 Task: Create and manage labels for issues and pull requests.
Action: Mouse moved to (1344, 83)
Screenshot: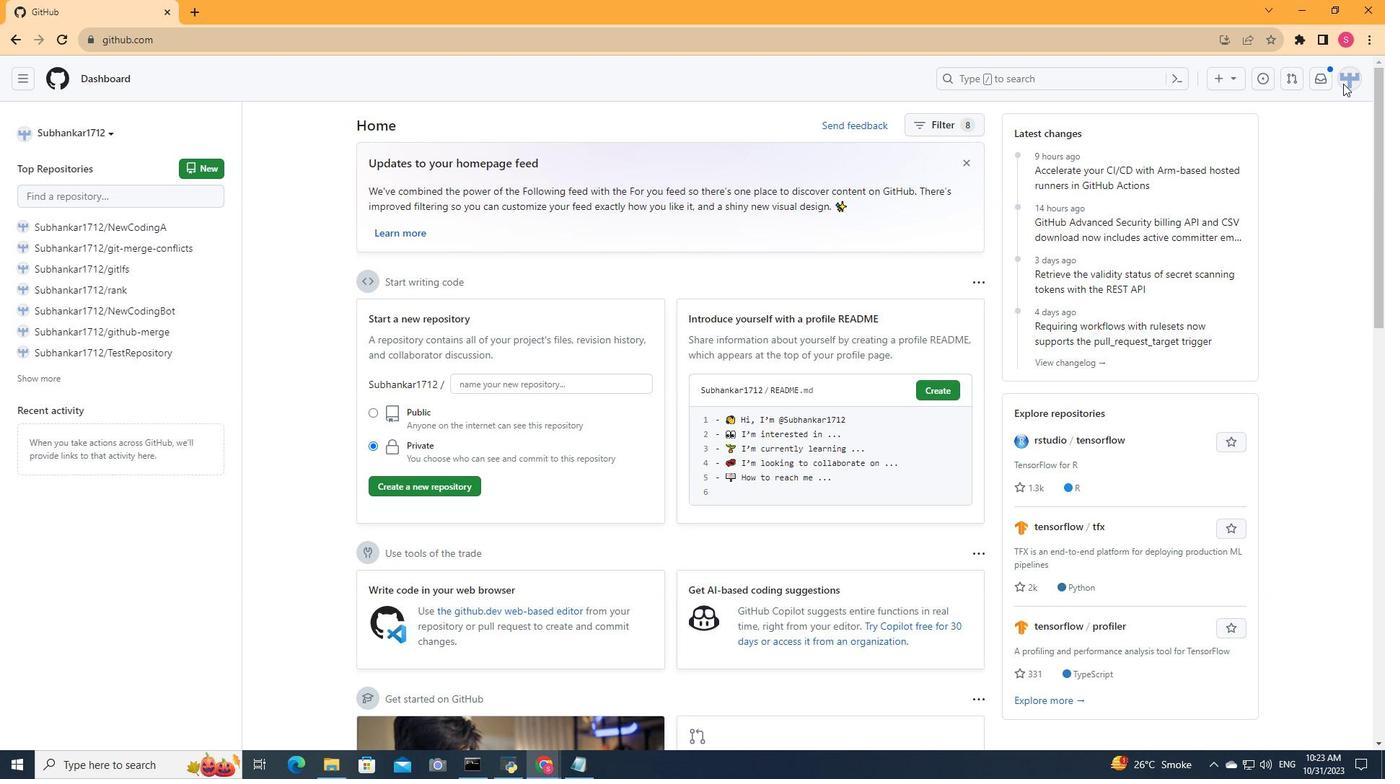 
Action: Mouse pressed left at (1344, 83)
Screenshot: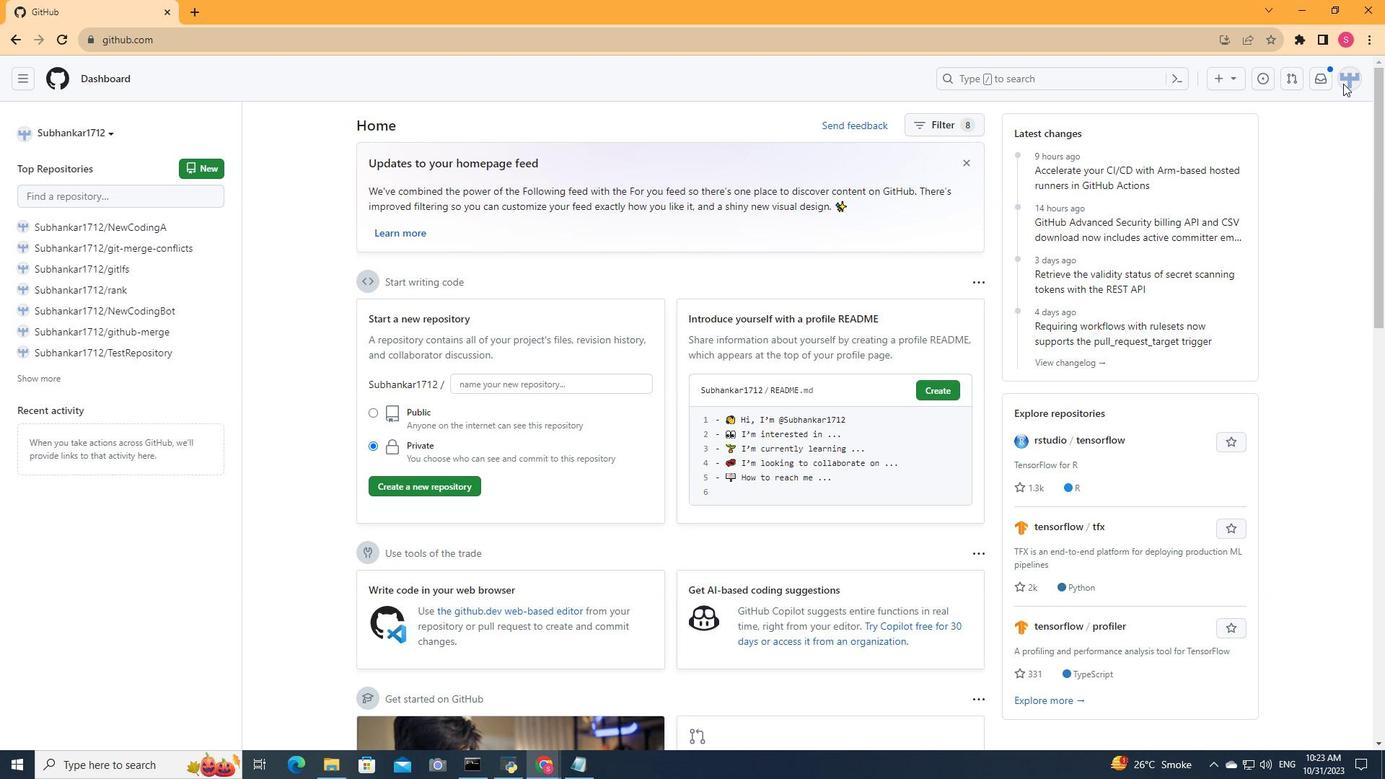 
Action: Mouse moved to (1225, 185)
Screenshot: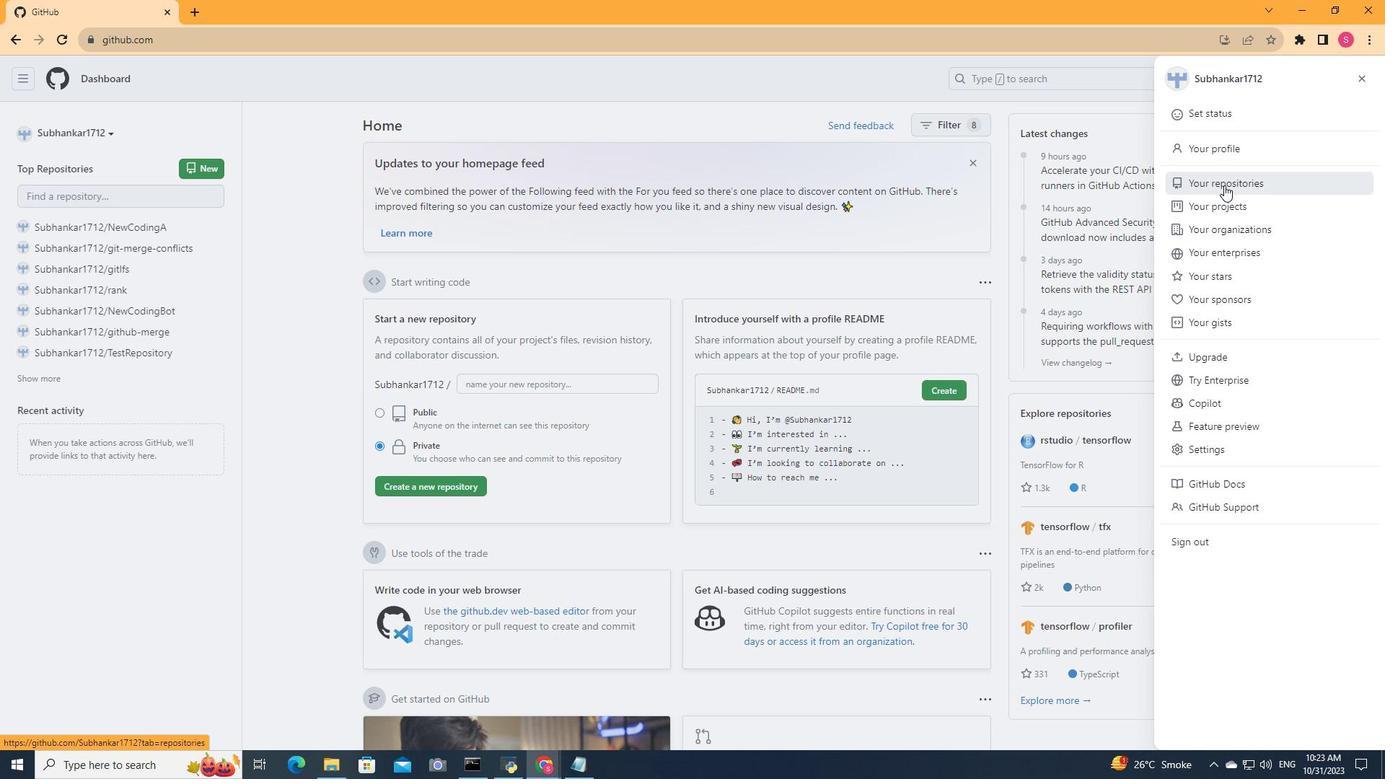 
Action: Mouse pressed left at (1225, 185)
Screenshot: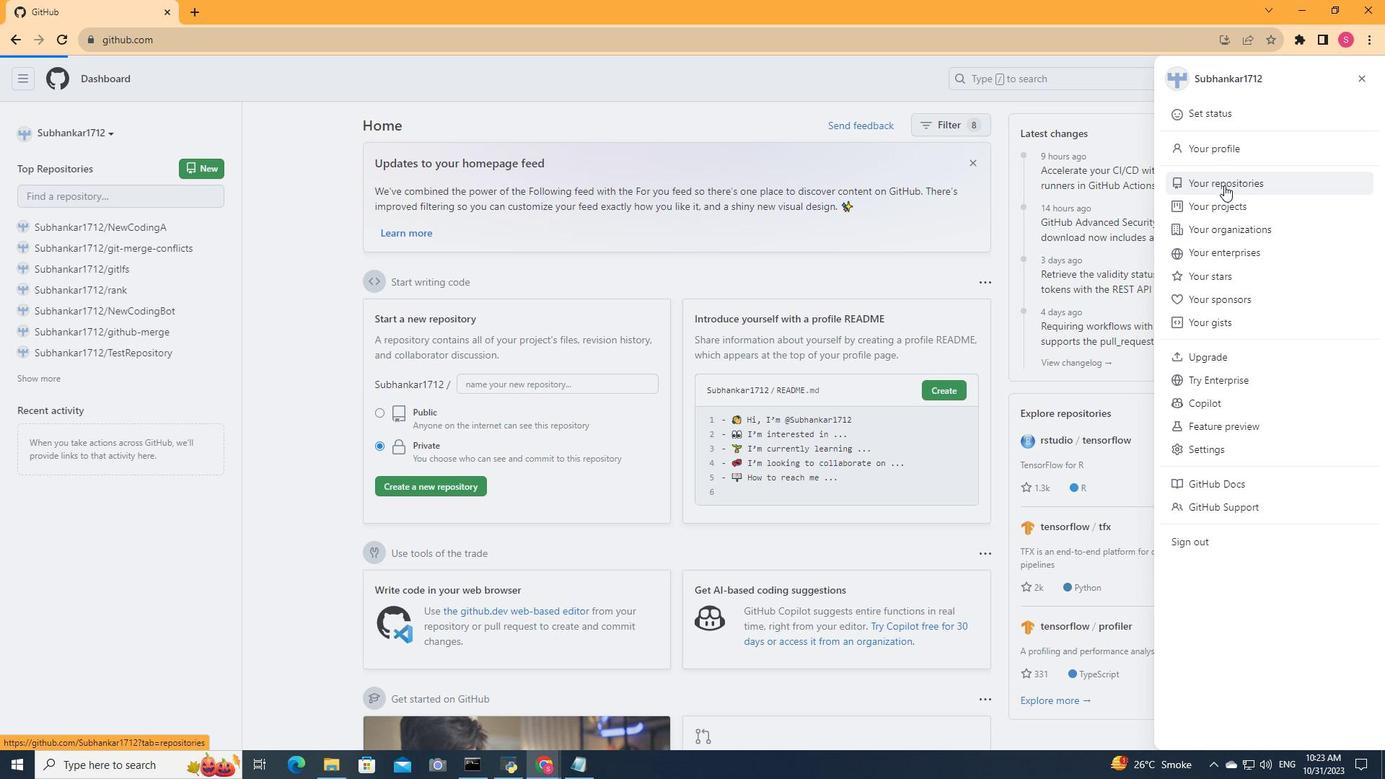 
Action: Mouse moved to (511, 215)
Screenshot: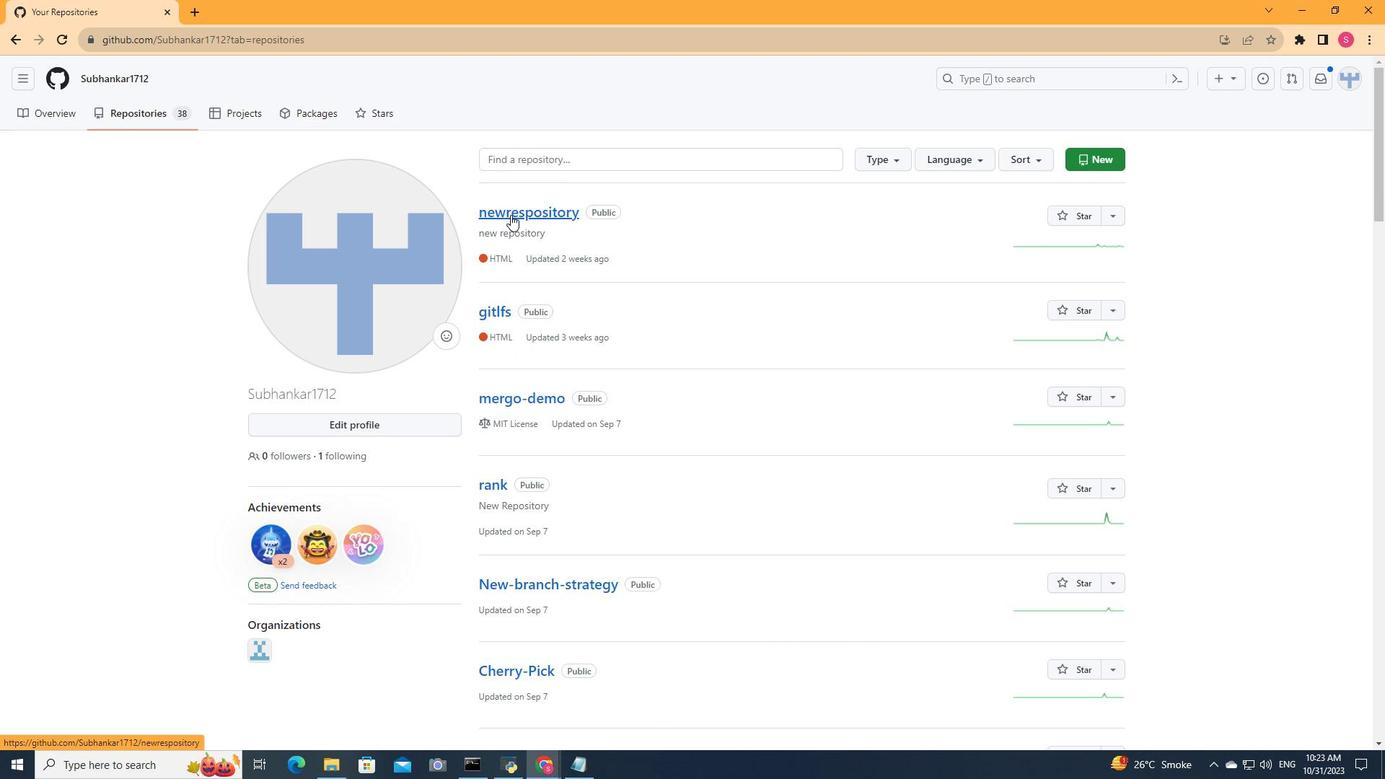
Action: Mouse pressed left at (511, 215)
Screenshot: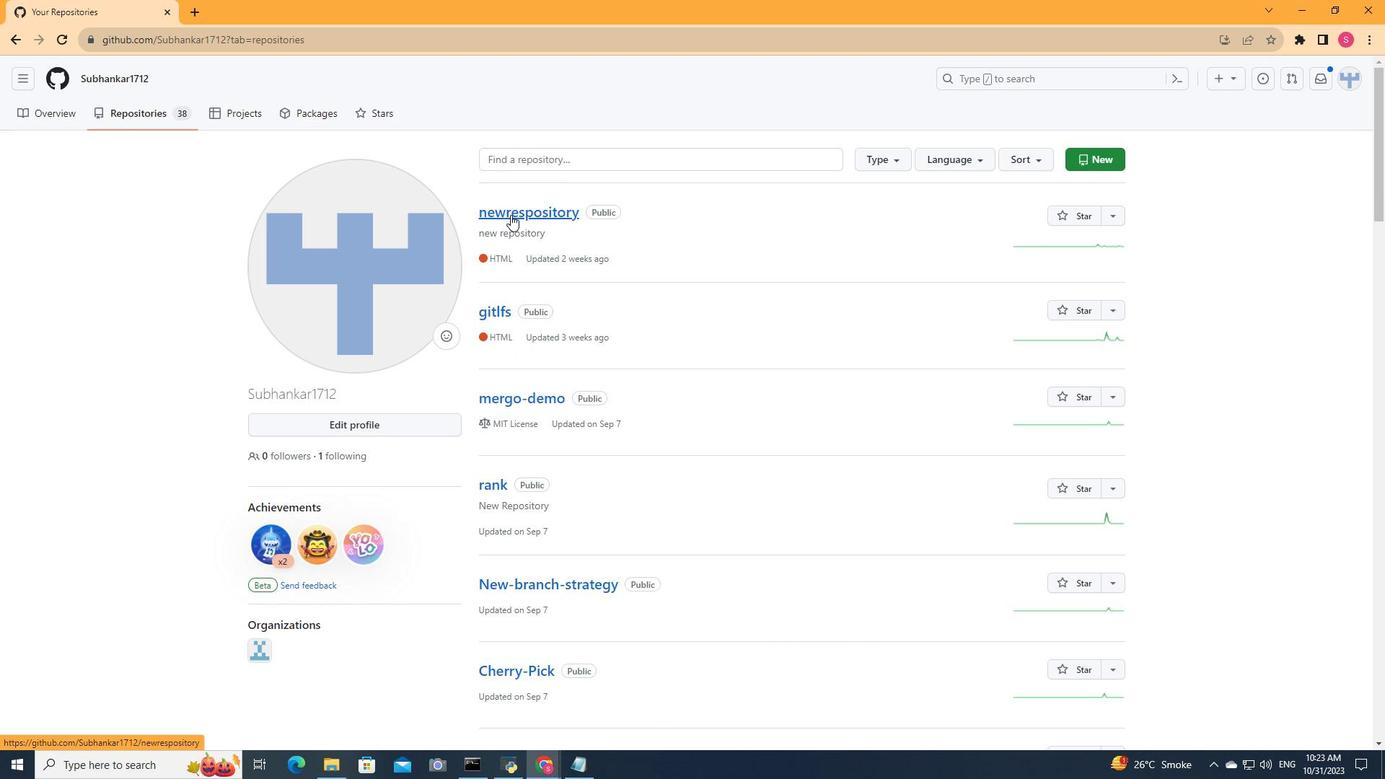 
Action: Mouse moved to (109, 119)
Screenshot: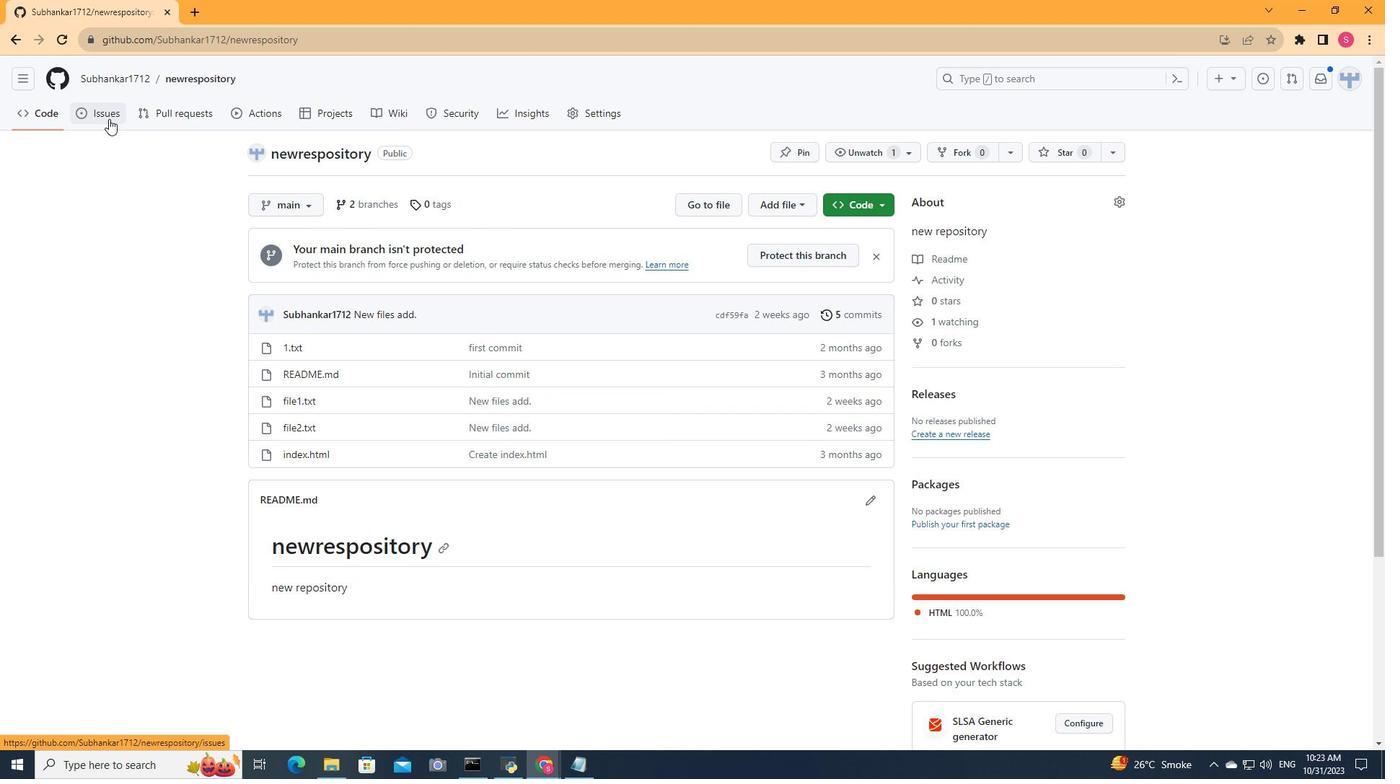 
Action: Mouse pressed left at (109, 119)
Screenshot: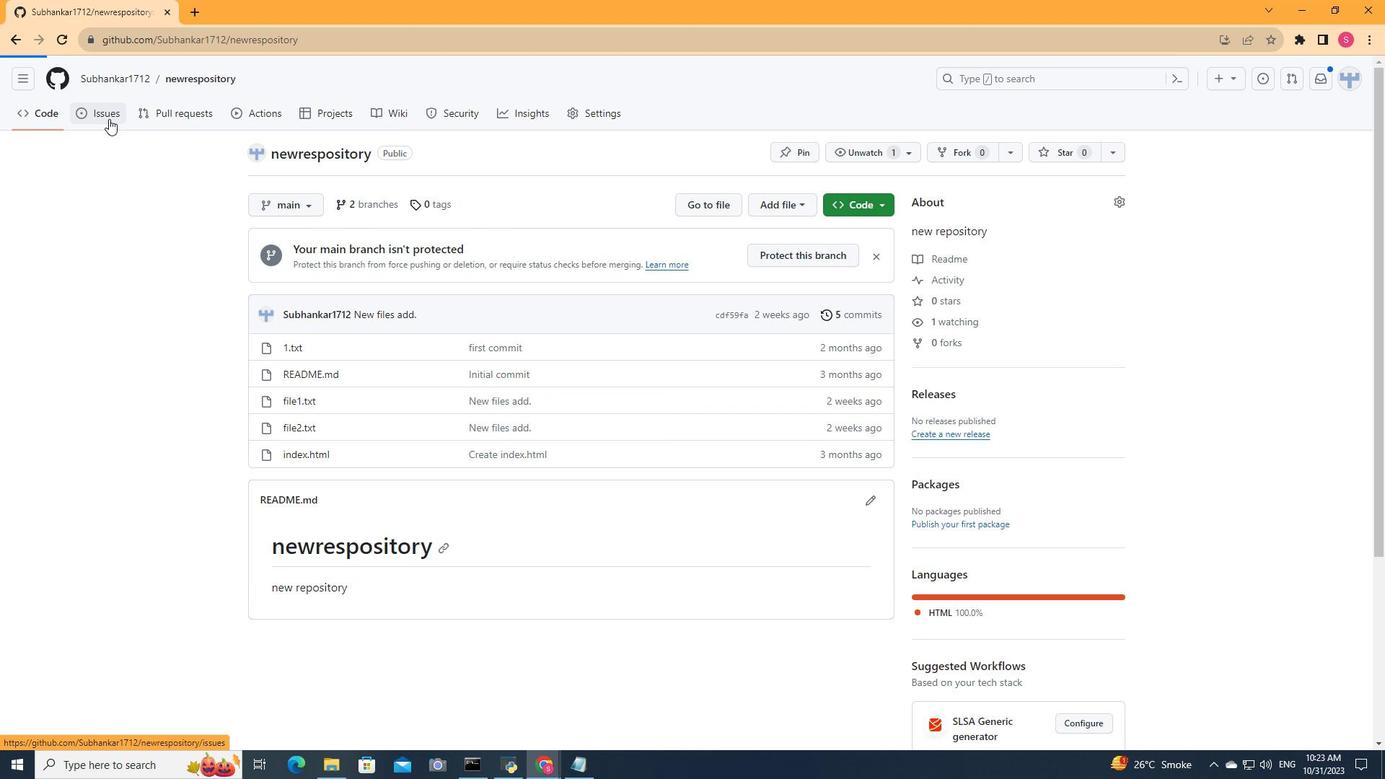
Action: Mouse moved to (885, 163)
Screenshot: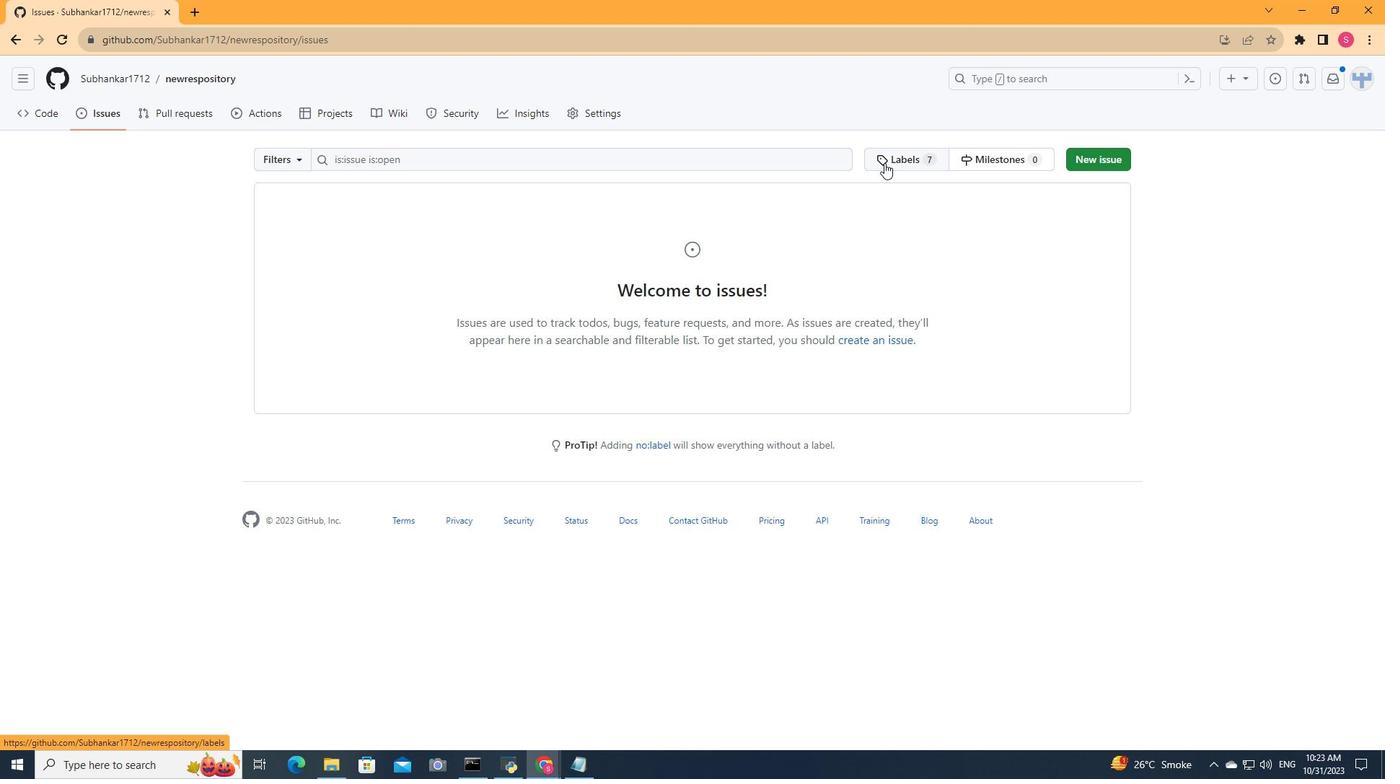 
Action: Mouse pressed left at (885, 163)
Screenshot: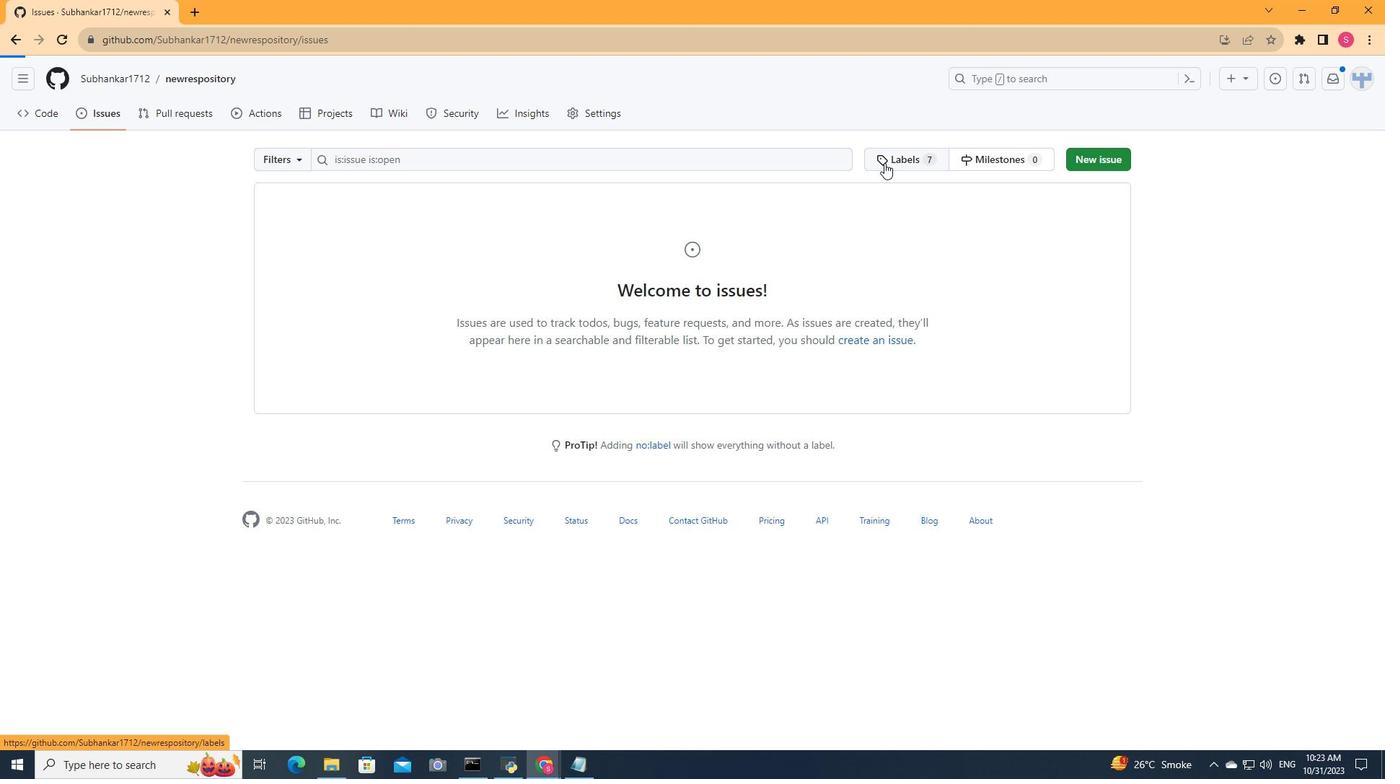 
Action: Mouse moved to (1095, 160)
Screenshot: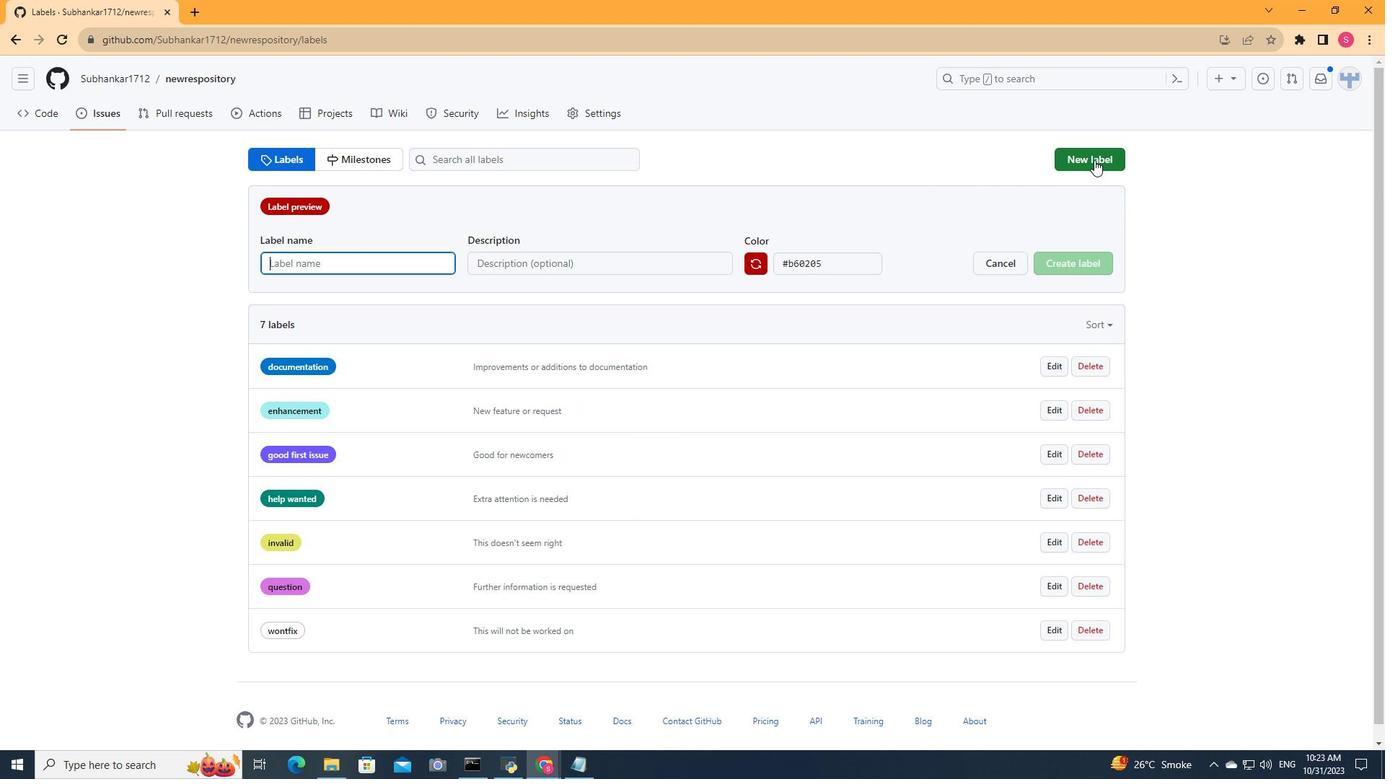 
Action: Mouse pressed left at (1095, 160)
Screenshot: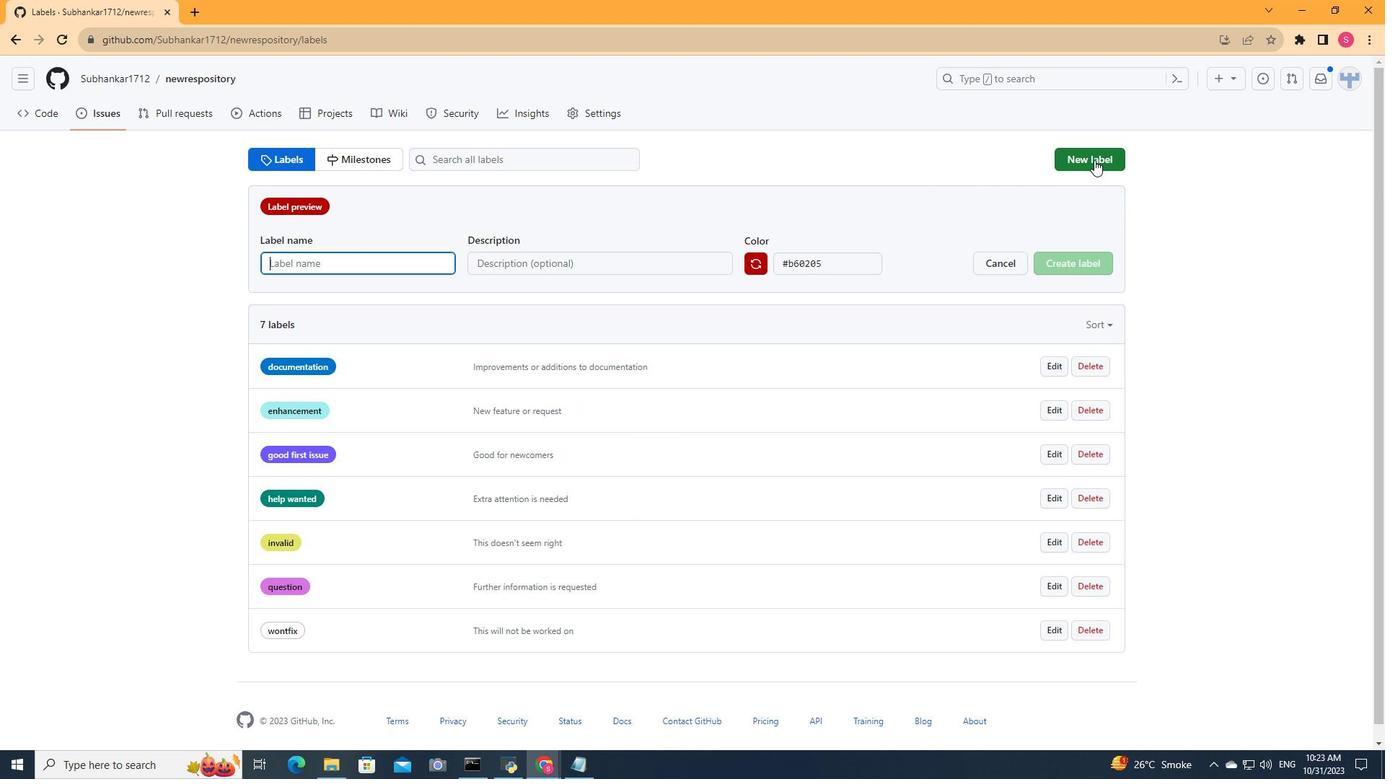 
Action: Mouse moved to (1094, 160)
Screenshot: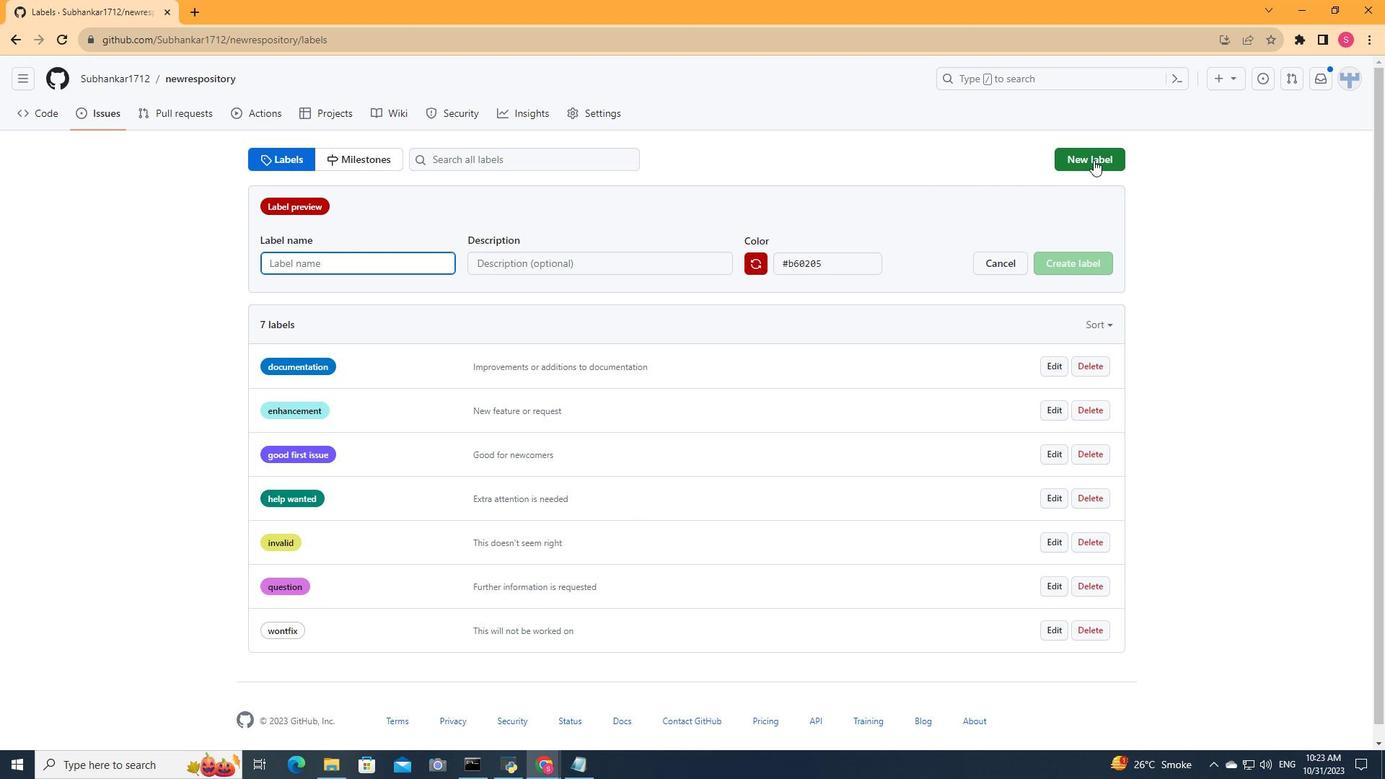 
Action: Key pressed bug<Key.tab><Key.shift>Something<Key.space>isn't<Key.space>working
Screenshot: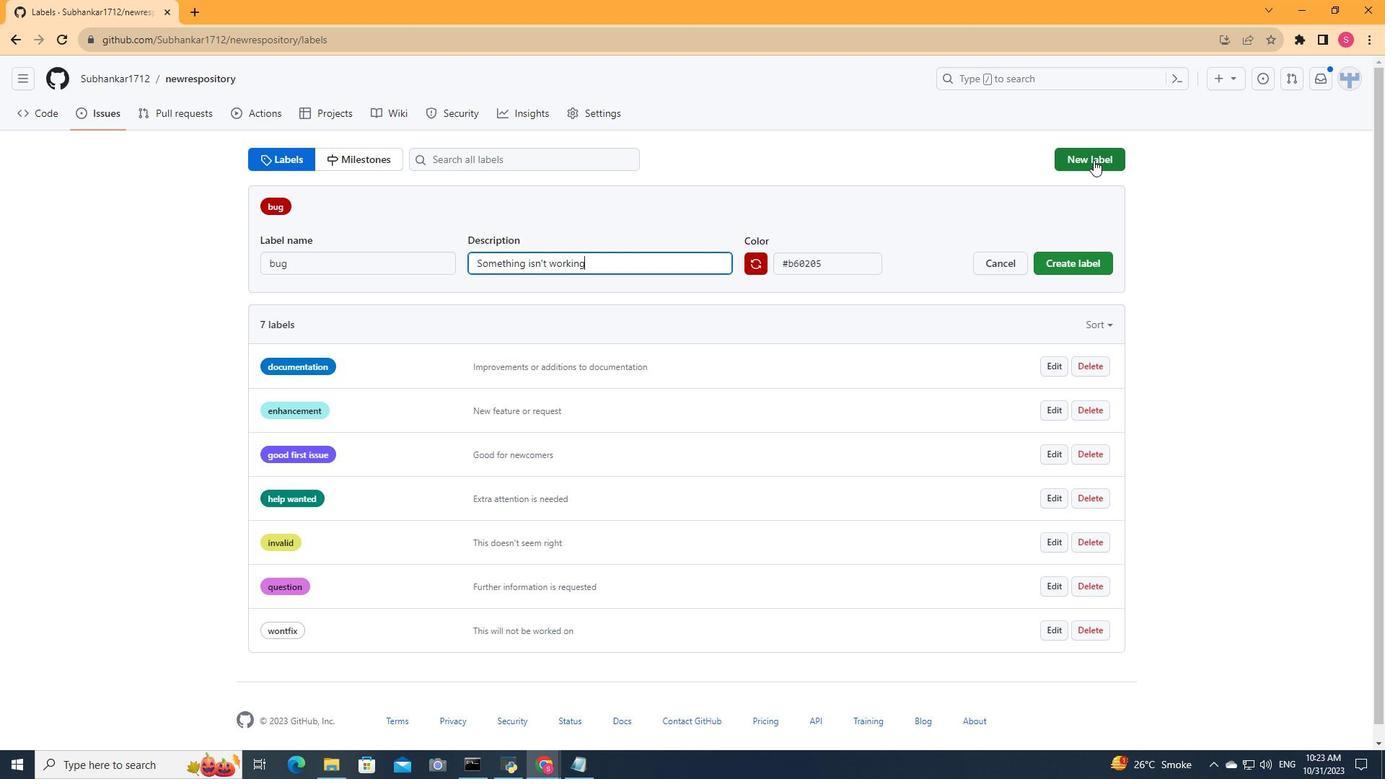 
Action: Mouse moved to (1085, 262)
Screenshot: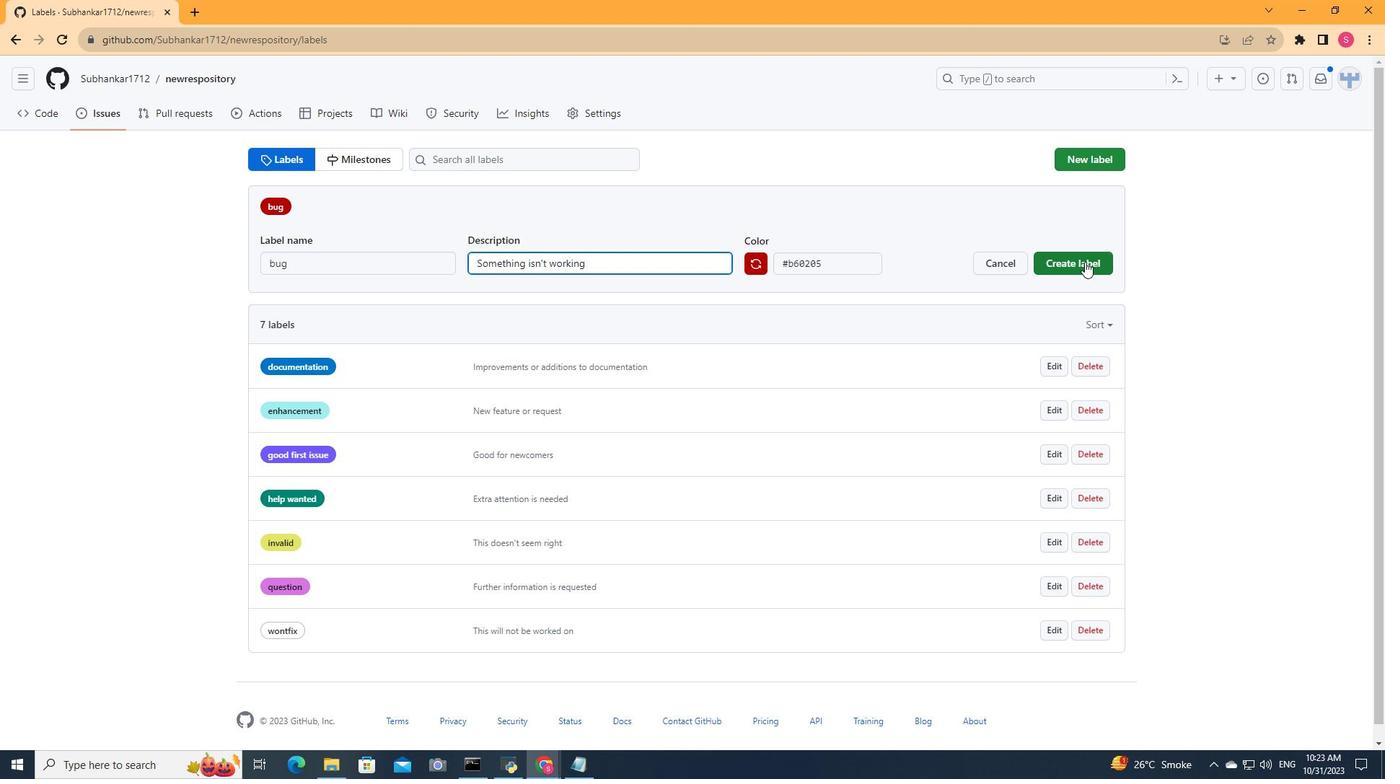 
Action: Mouse pressed left at (1085, 262)
Screenshot: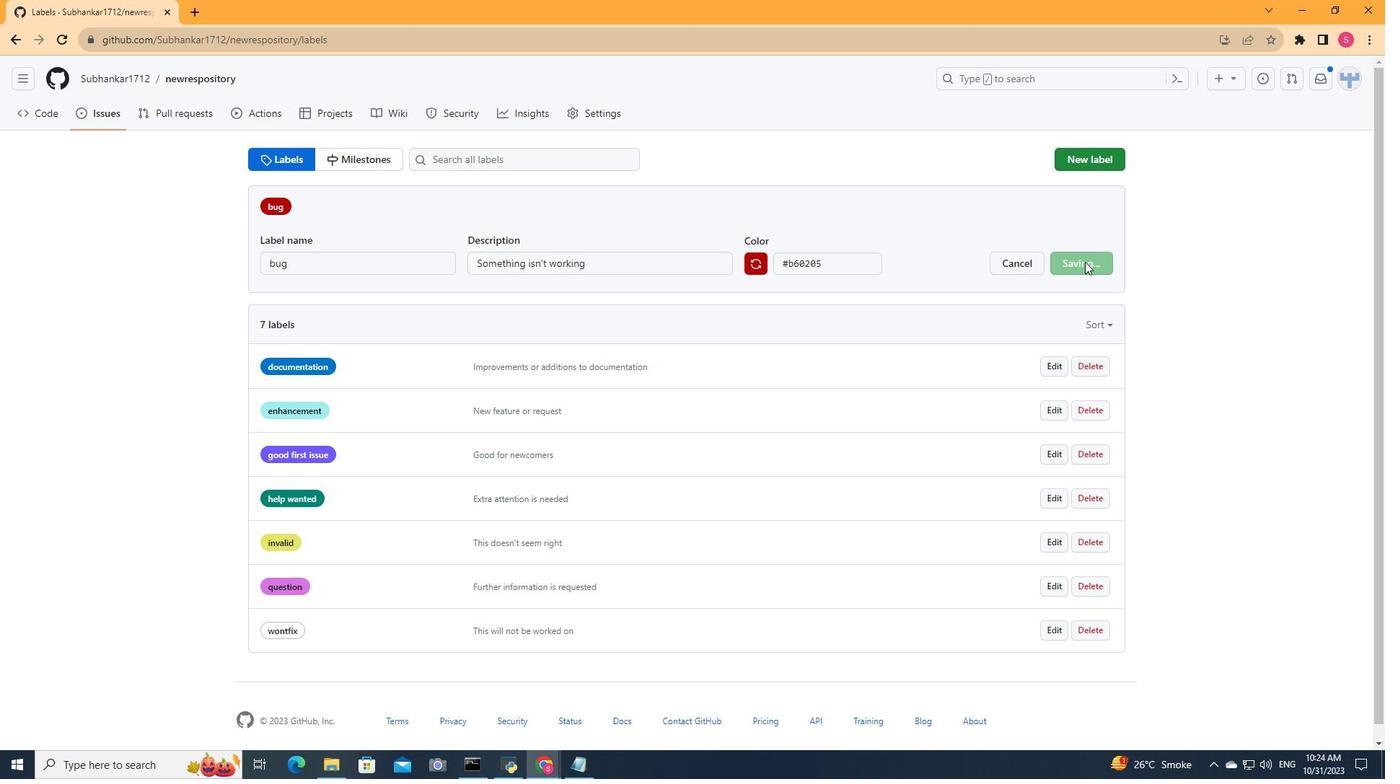 
Action: Mouse moved to (380, 280)
Screenshot: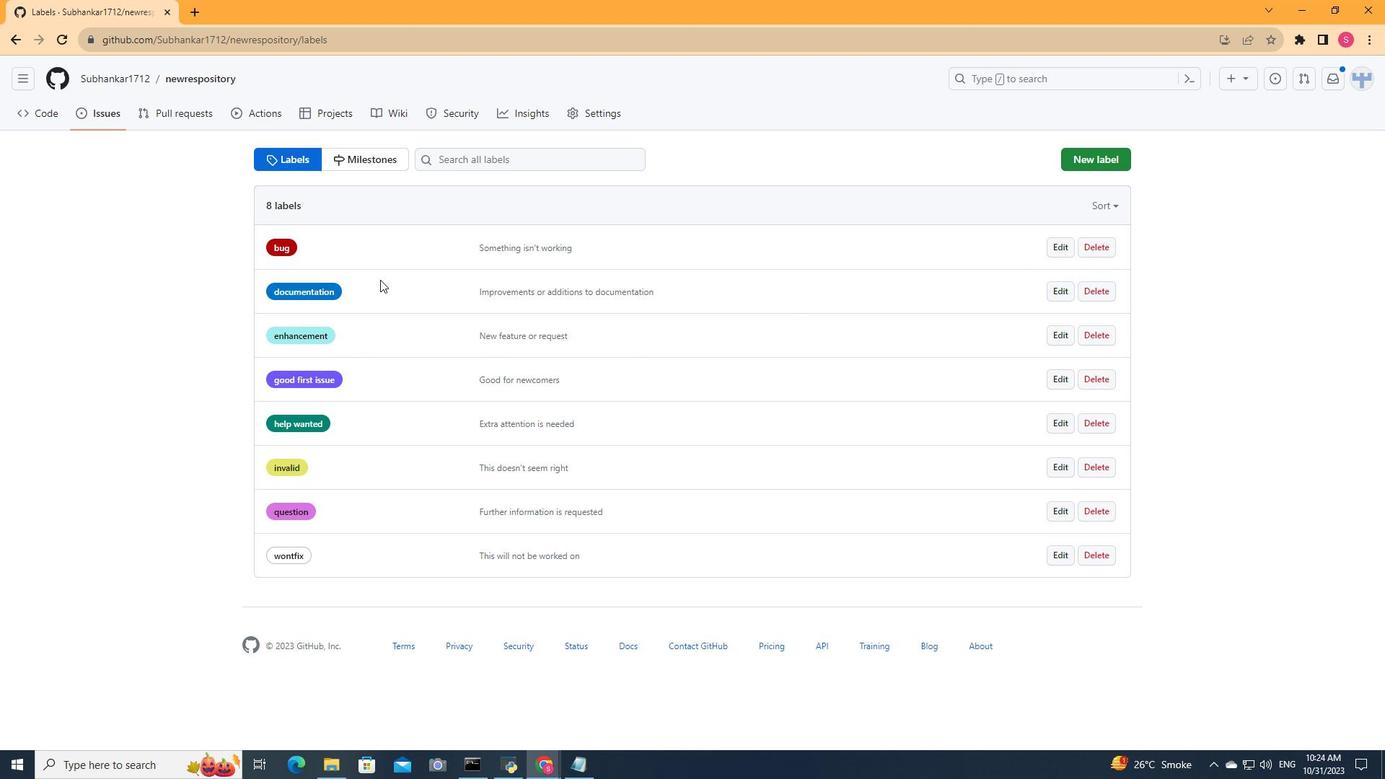 
Action: Mouse scrolled (380, 280) with delta (0, 0)
Screenshot: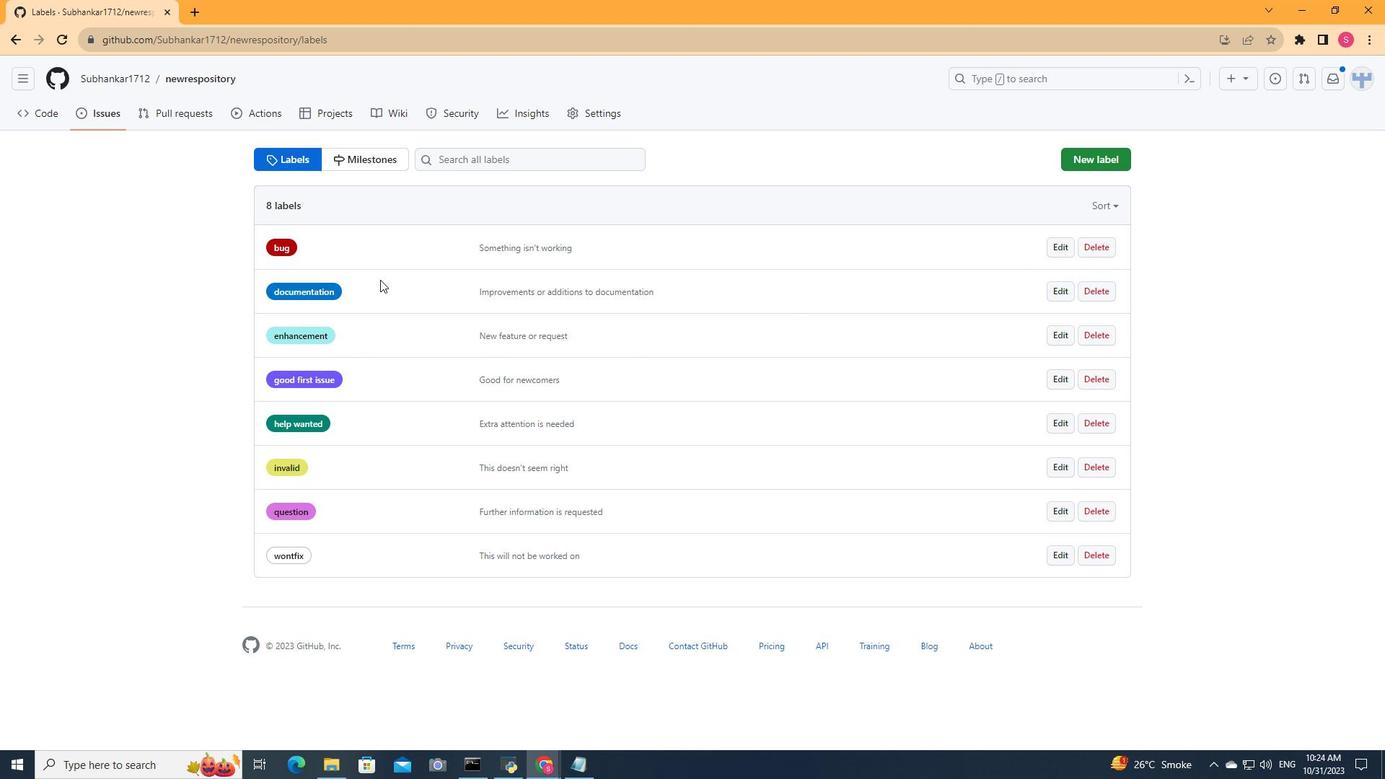 
Action: Mouse scrolled (380, 280) with delta (0, 0)
Screenshot: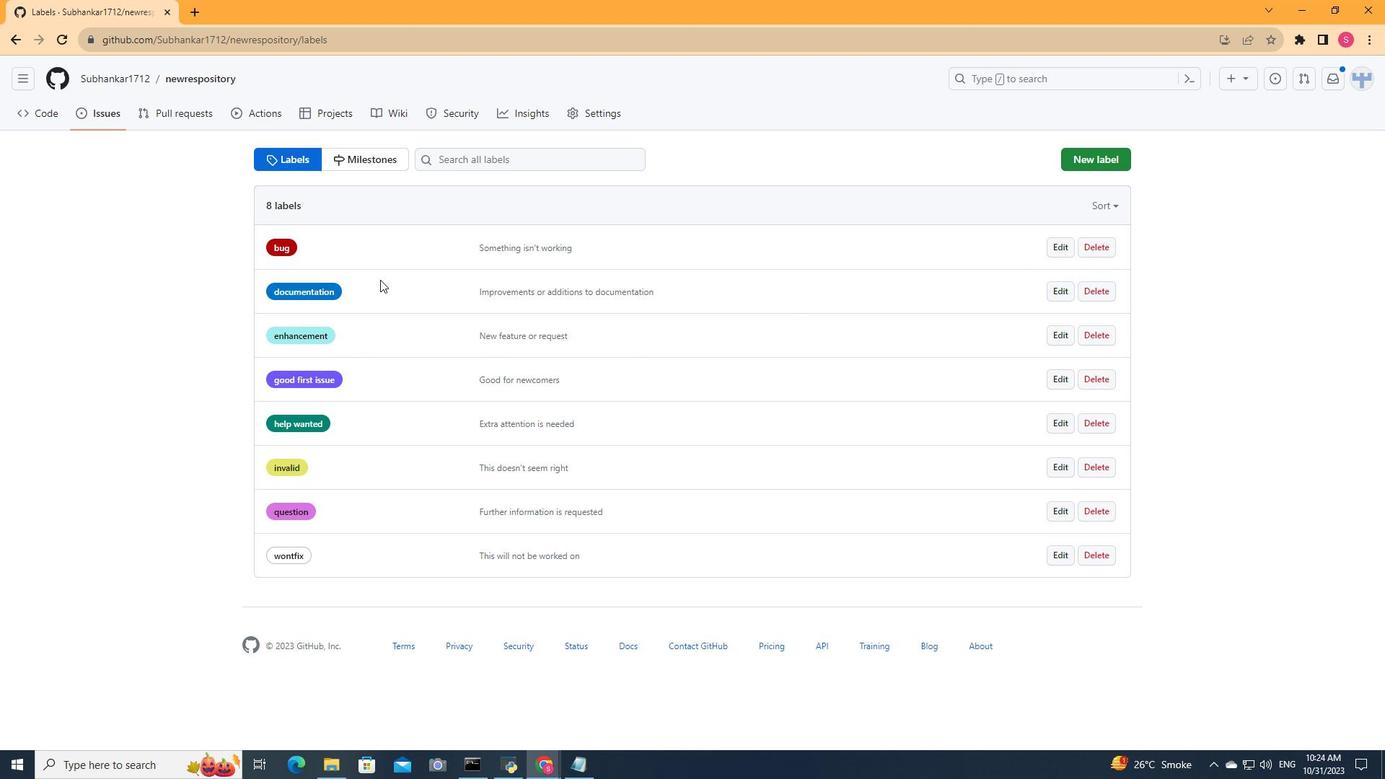 
Action: Mouse scrolled (380, 280) with delta (0, 0)
Screenshot: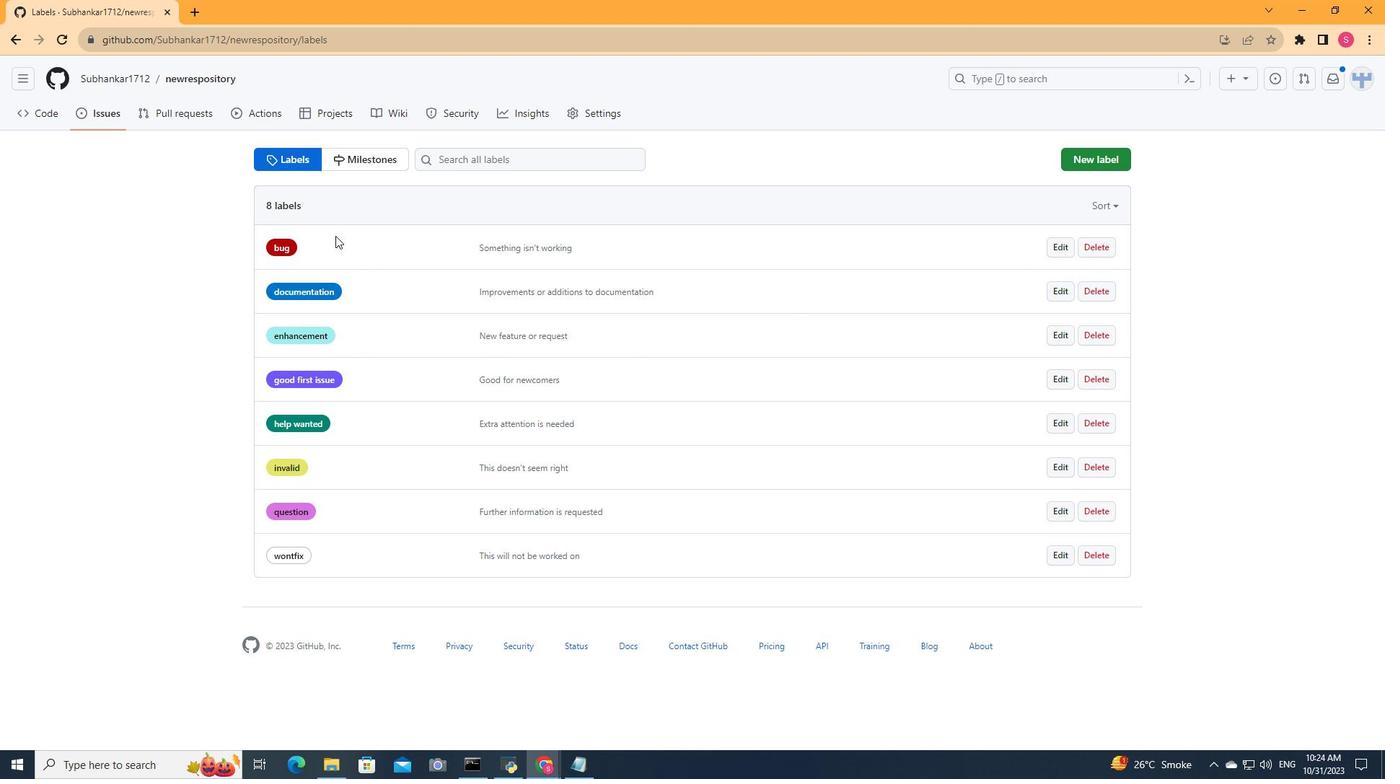 
Action: Mouse scrolled (380, 280) with delta (0, 0)
Screenshot: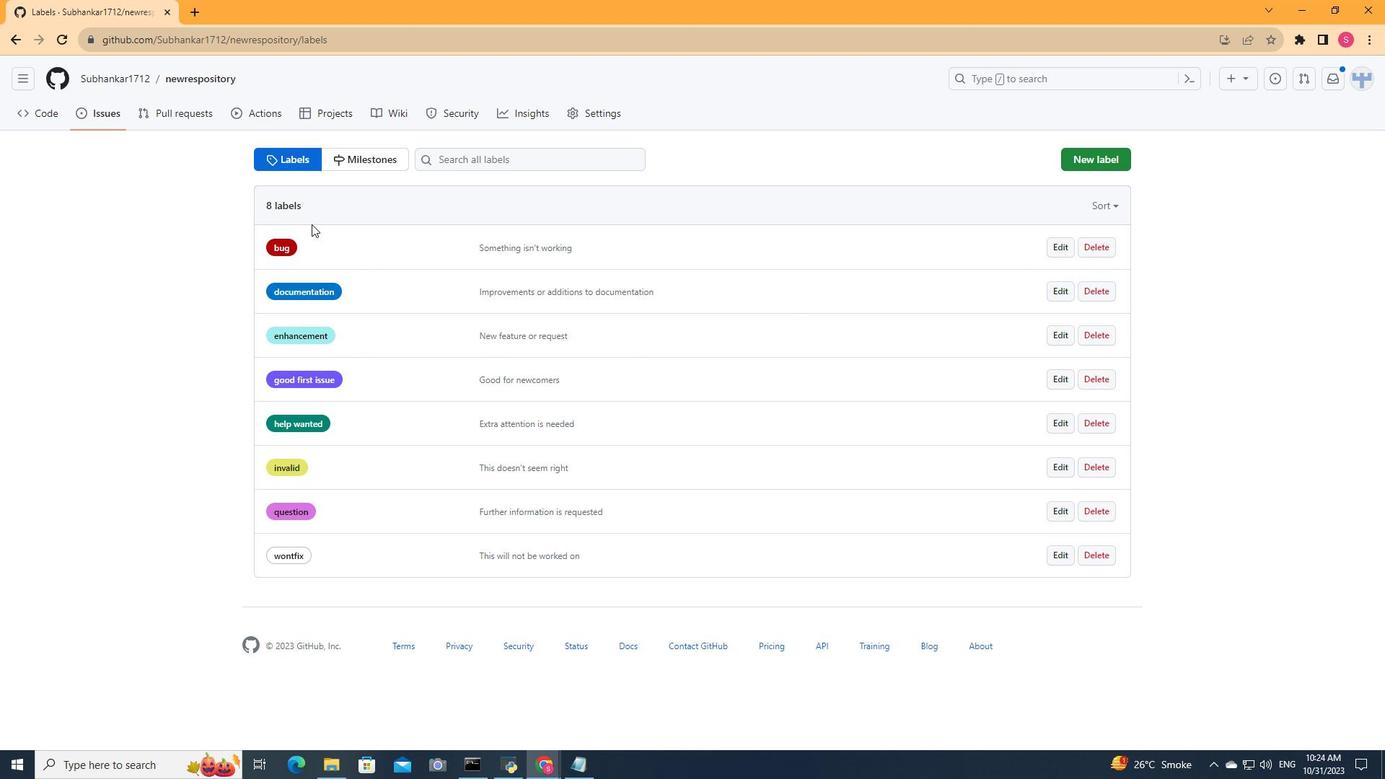 
Action: Mouse moved to (111, 114)
Screenshot: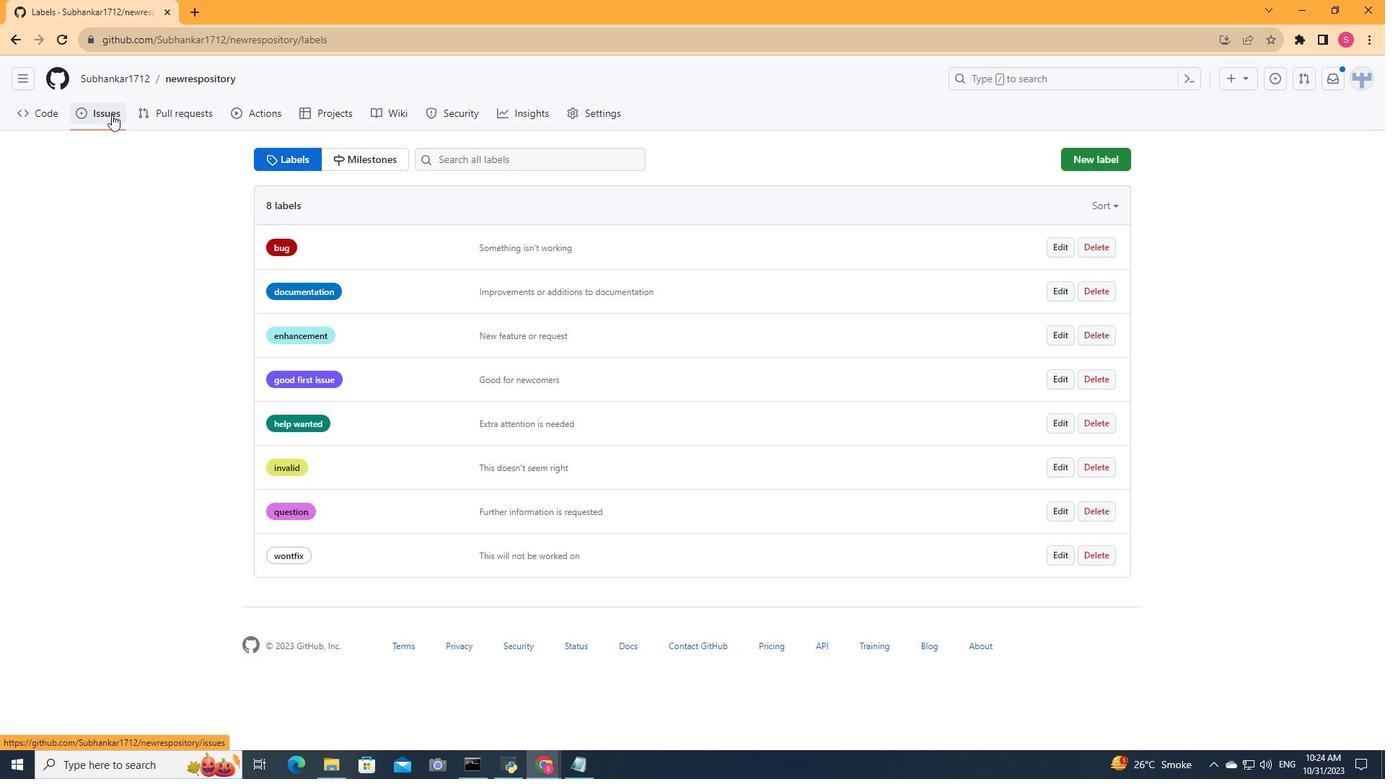 
Action: Mouse pressed left at (111, 114)
Screenshot: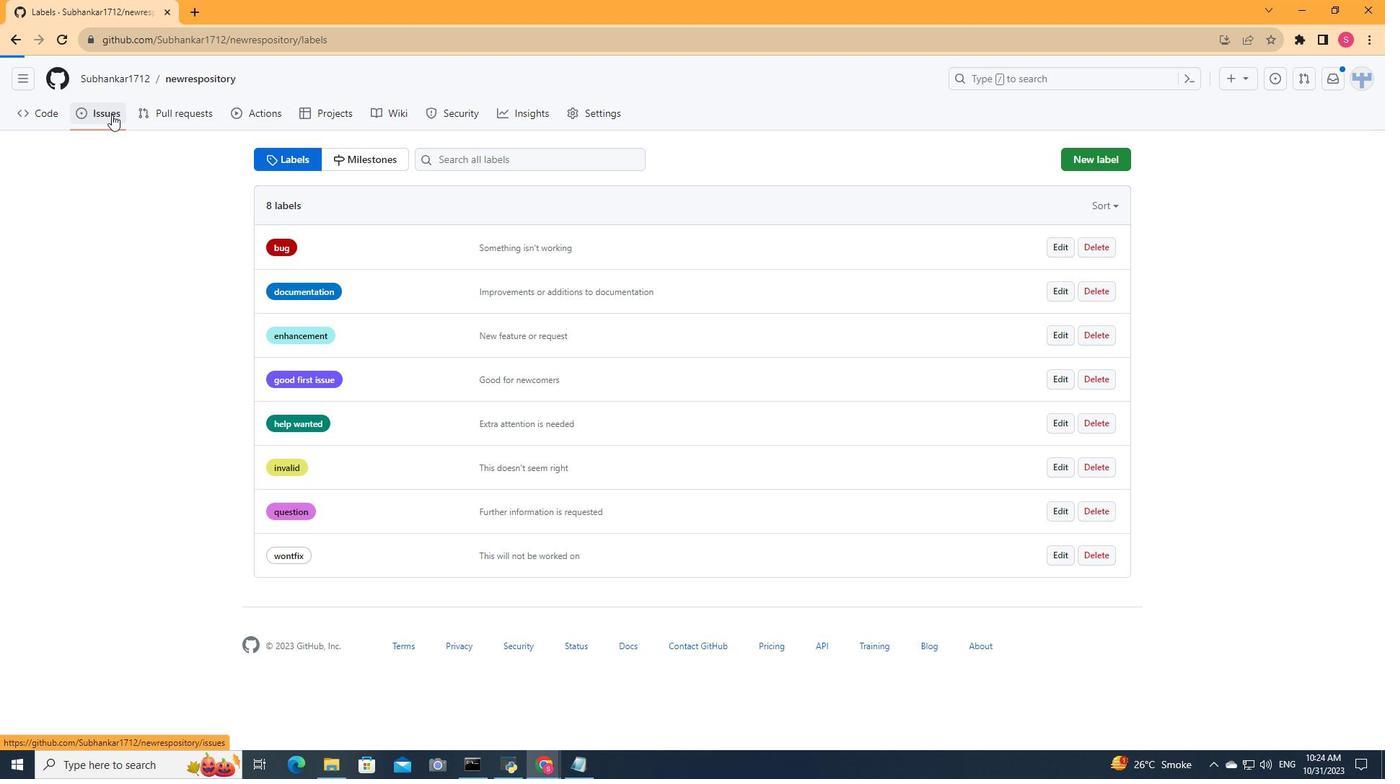 
Action: Mouse moved to (910, 163)
Screenshot: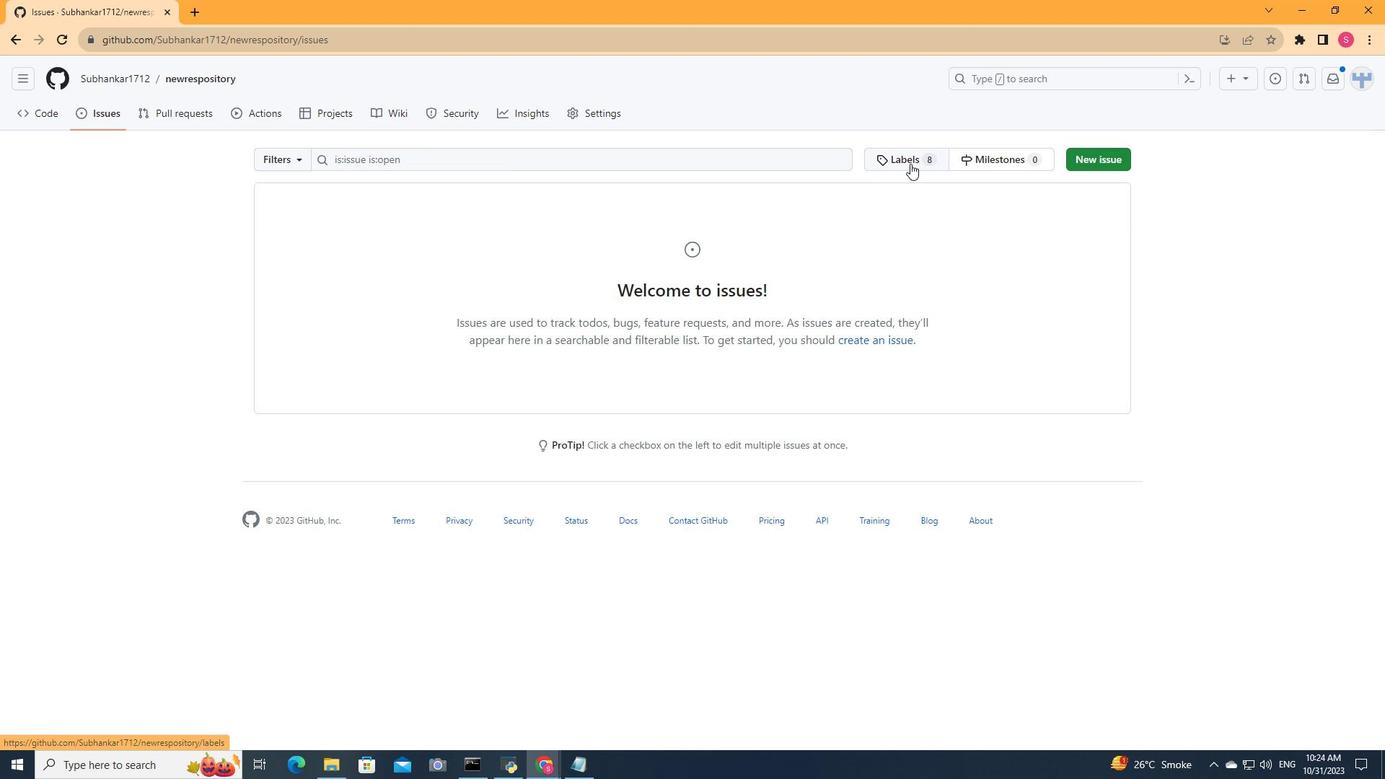 
Action: Mouse pressed left at (910, 163)
Screenshot: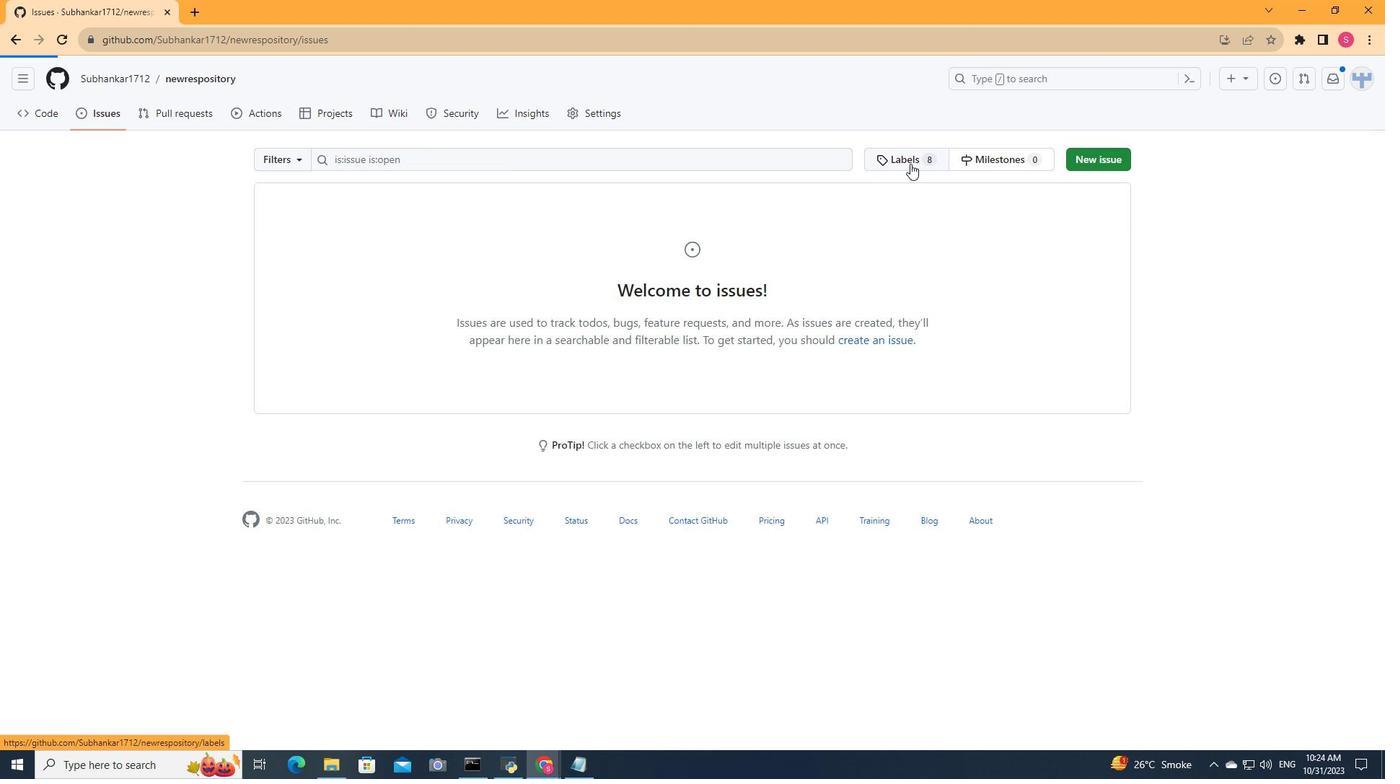 
Action: Mouse moved to (207, 118)
Screenshot: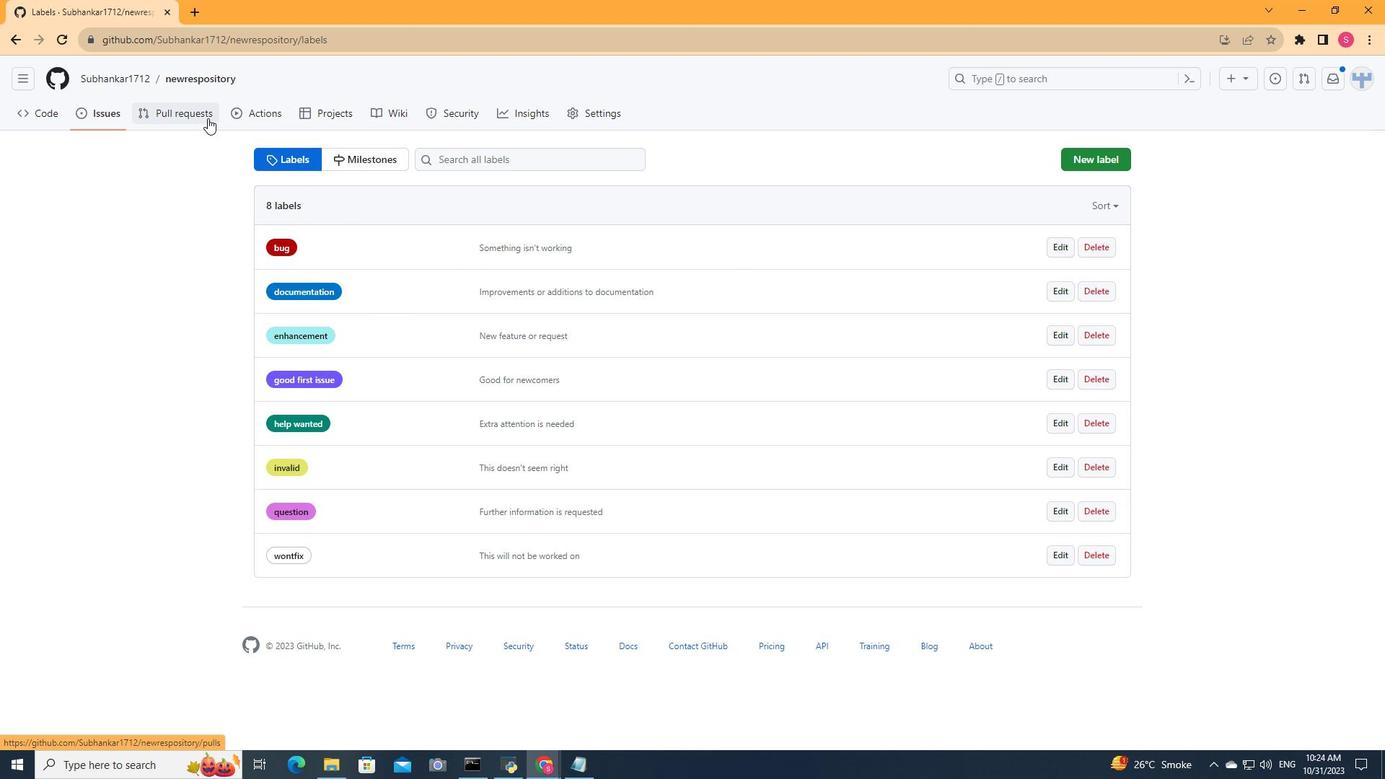 
Action: Mouse pressed left at (207, 118)
Screenshot: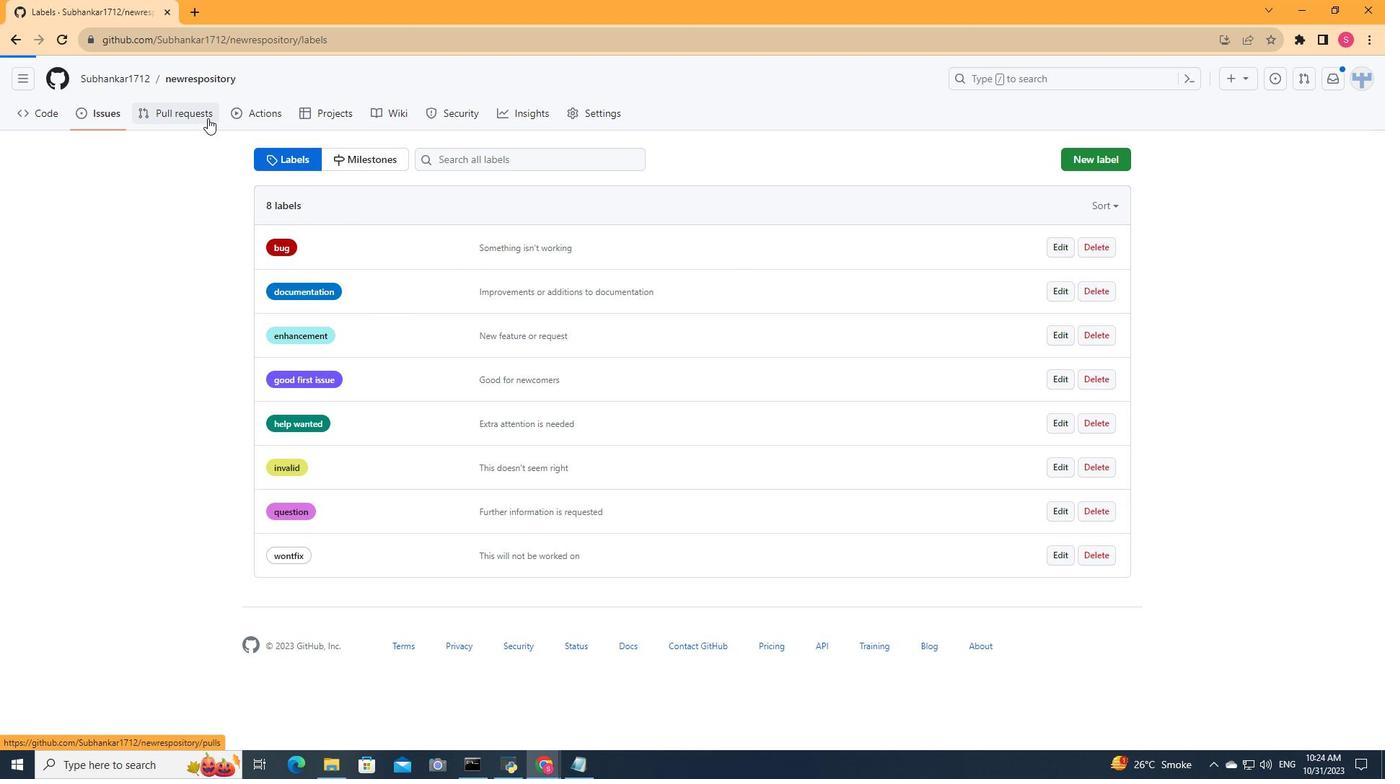 
Action: Mouse moved to (866, 162)
Screenshot: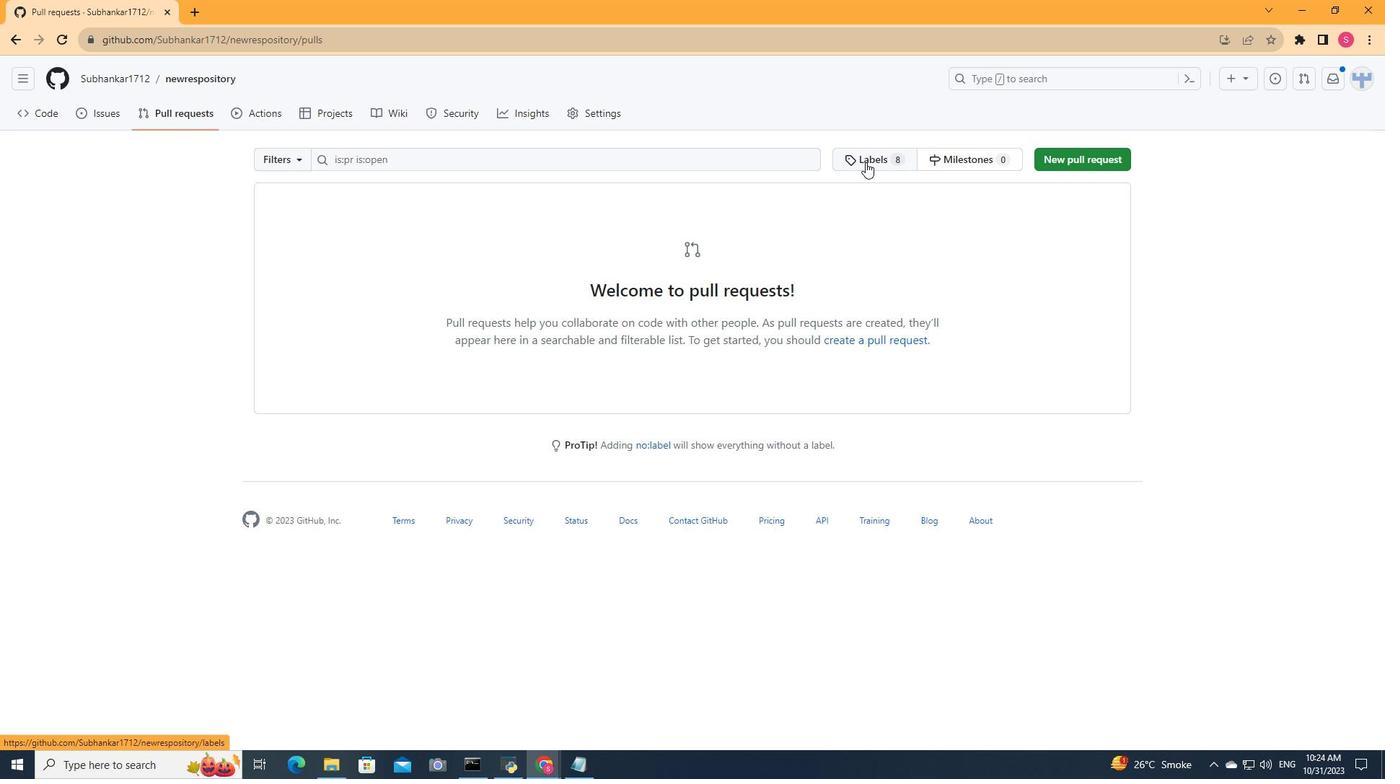 
Action: Mouse pressed left at (866, 162)
Screenshot: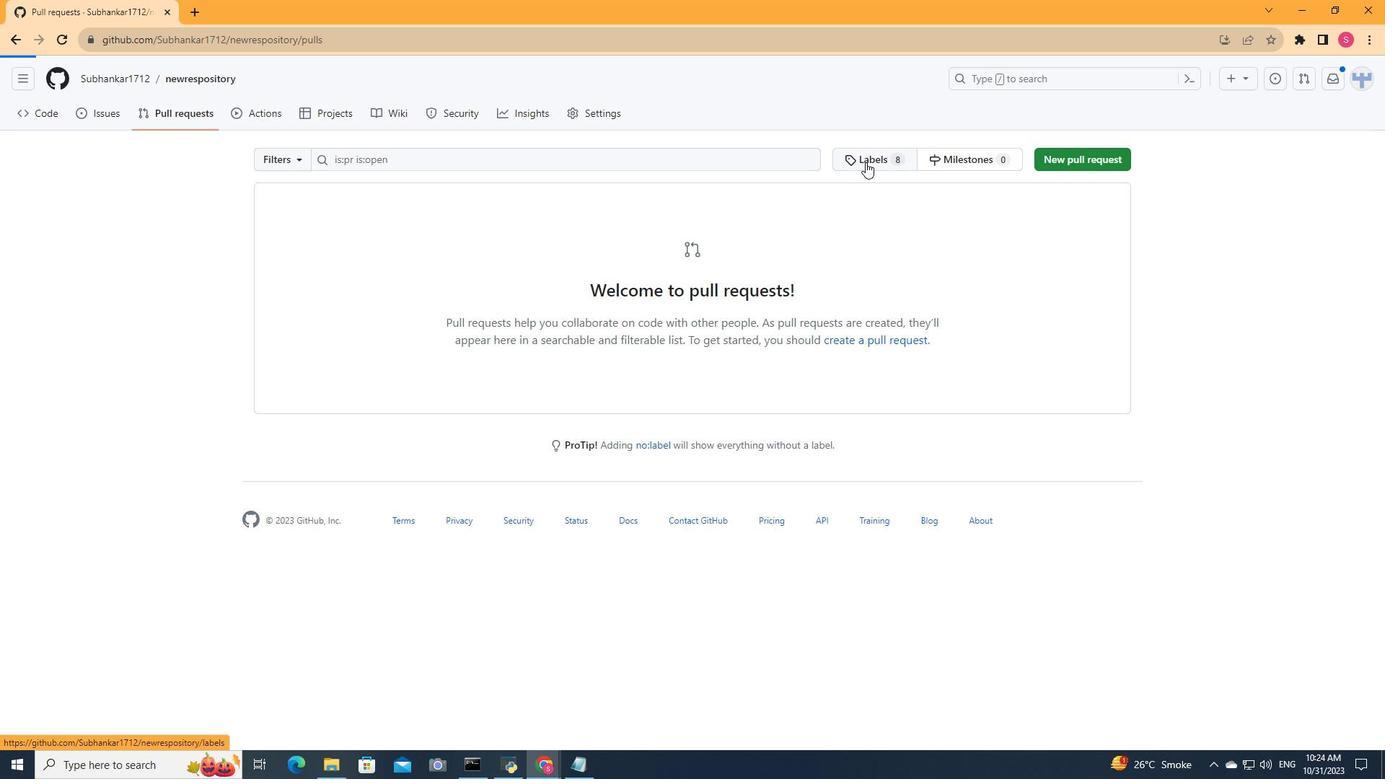 
Action: Mouse moved to (1105, 160)
Screenshot: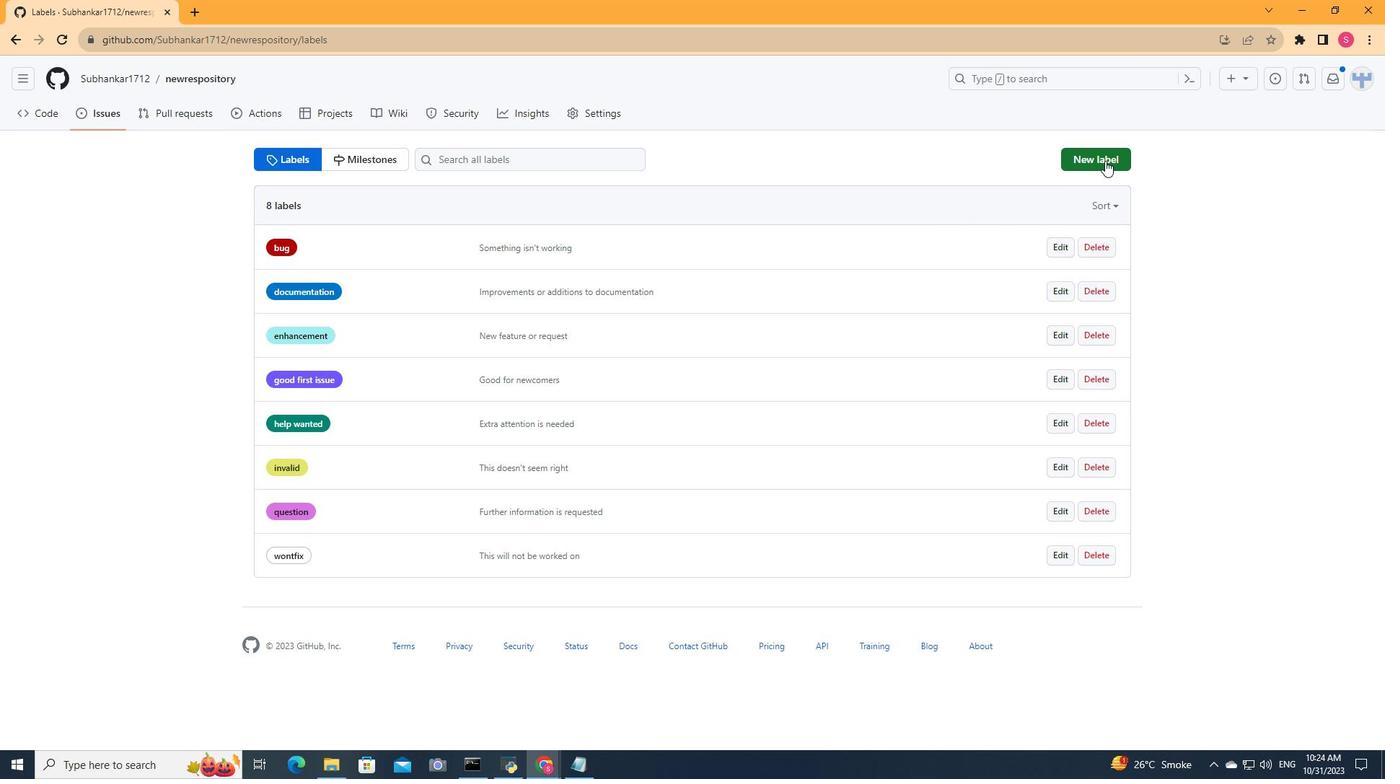 
Action: Mouse pressed left at (1105, 160)
Screenshot: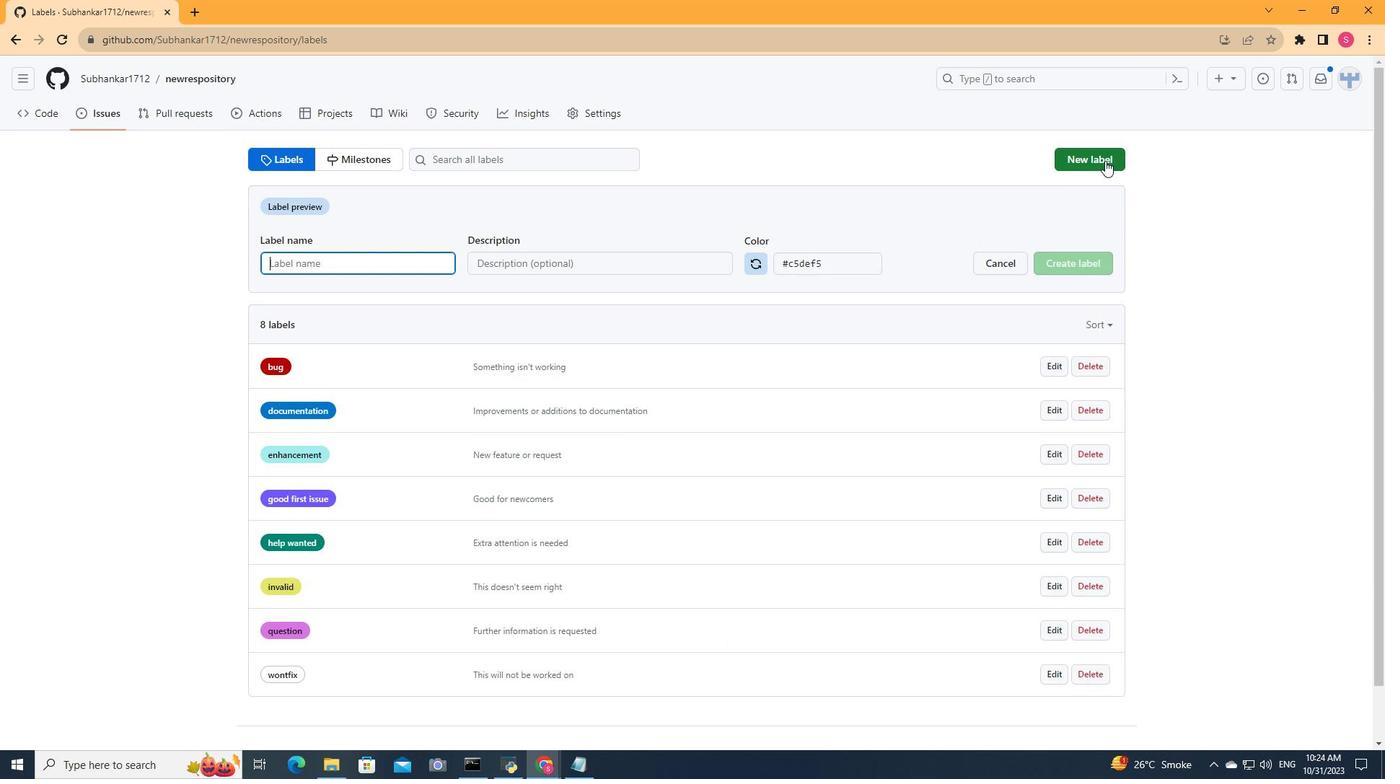 
Action: Mouse moved to (416, 256)
Screenshot: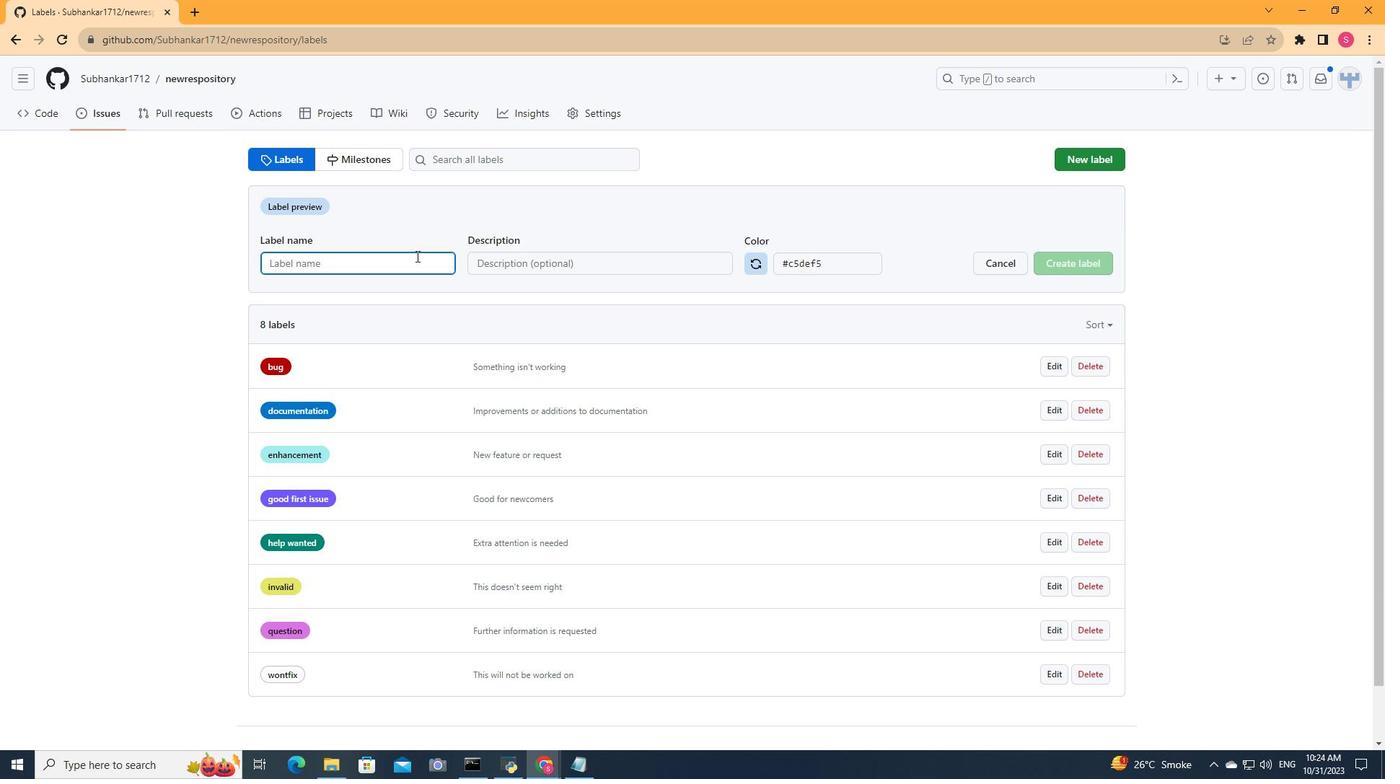 
Action: Key pressed duplicate
Screenshot: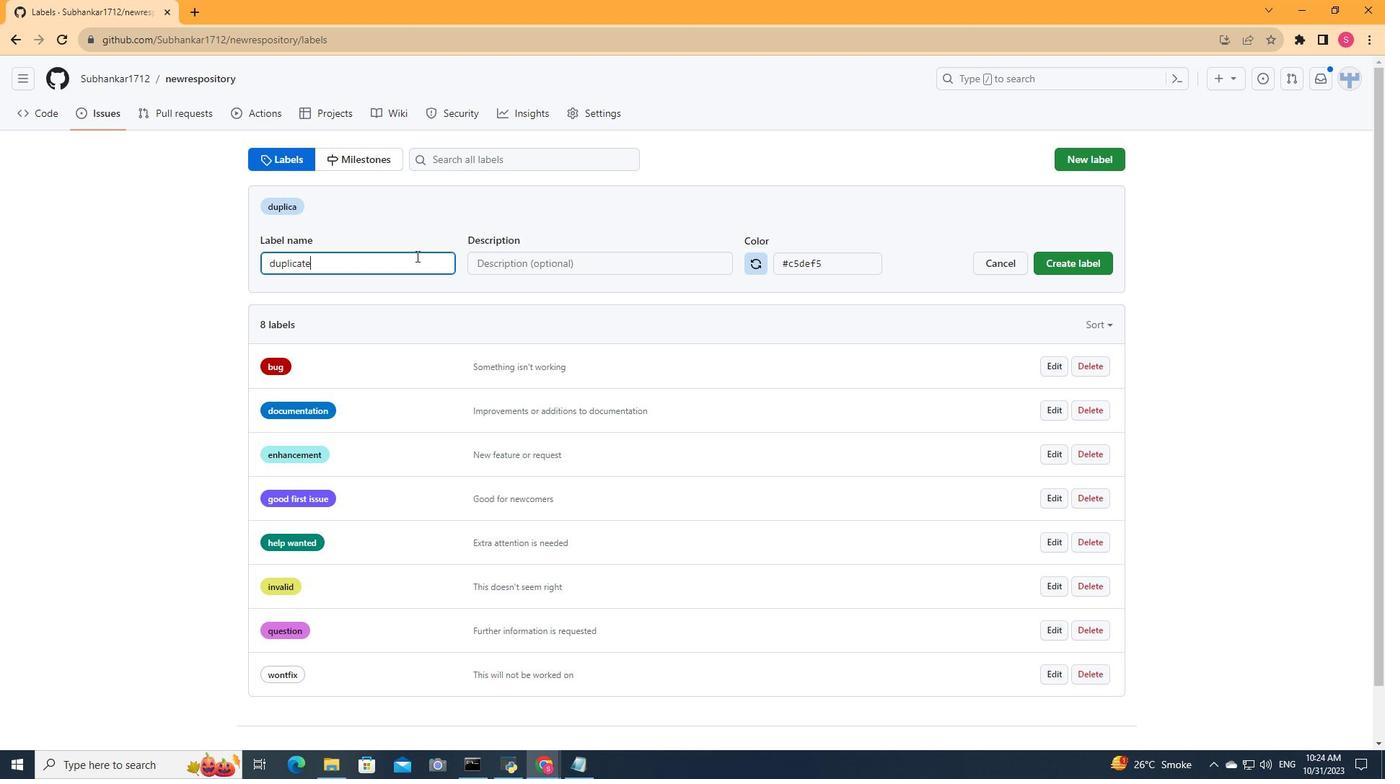 
Action: Mouse moved to (503, 267)
Screenshot: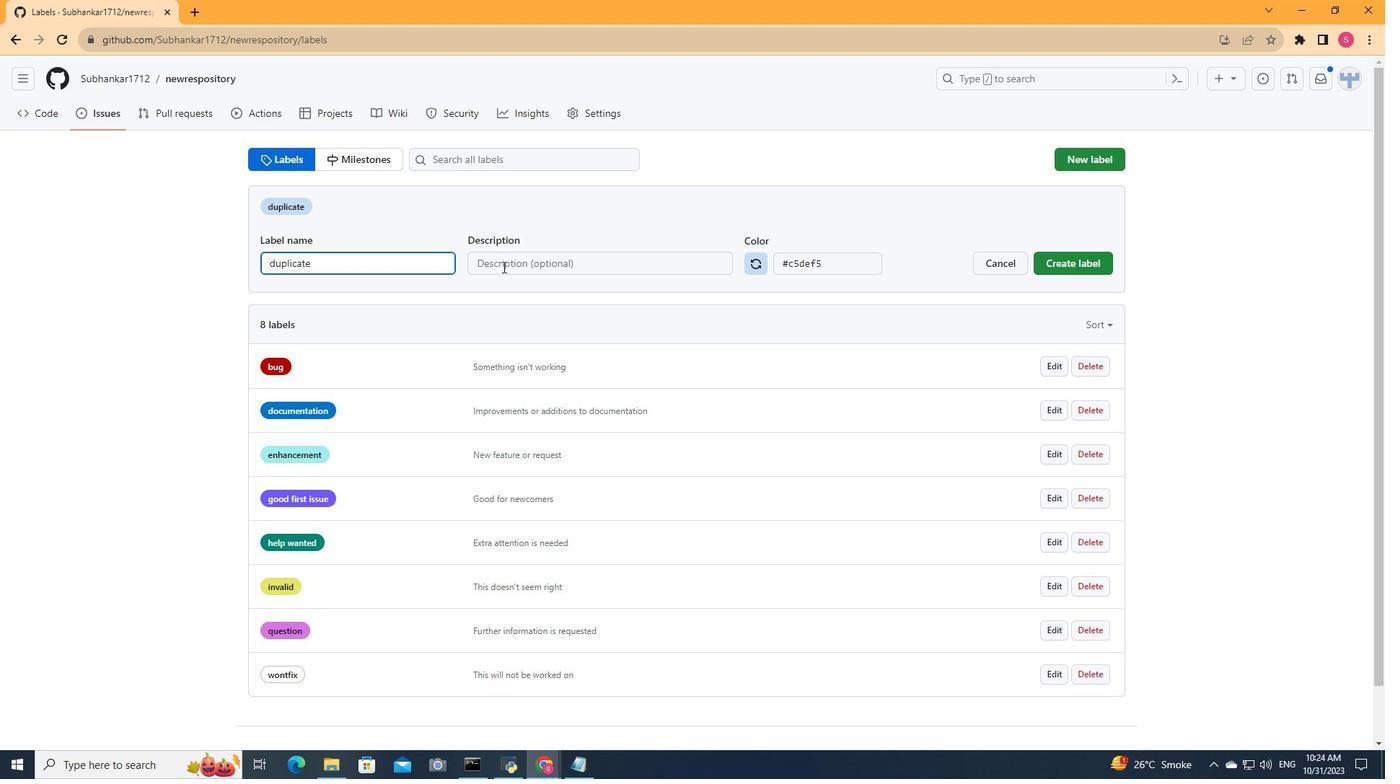 
Action: Mouse pressed left at (503, 267)
Screenshot: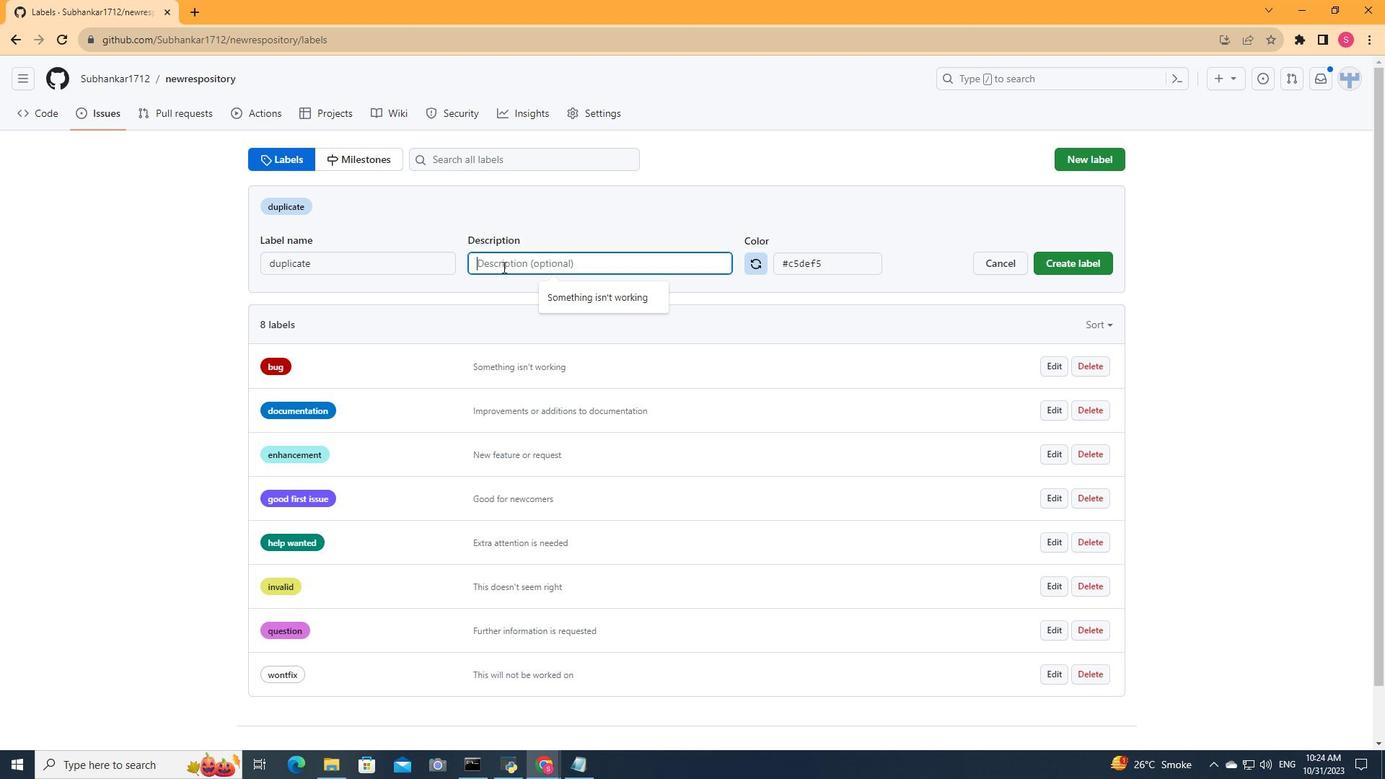 
Action: Key pressed <Key.shift>This<Key.space>issue<Key.space>or<Key.space>pull<Key.space>request<Key.space>exists<Key.space>duplicate
Screenshot: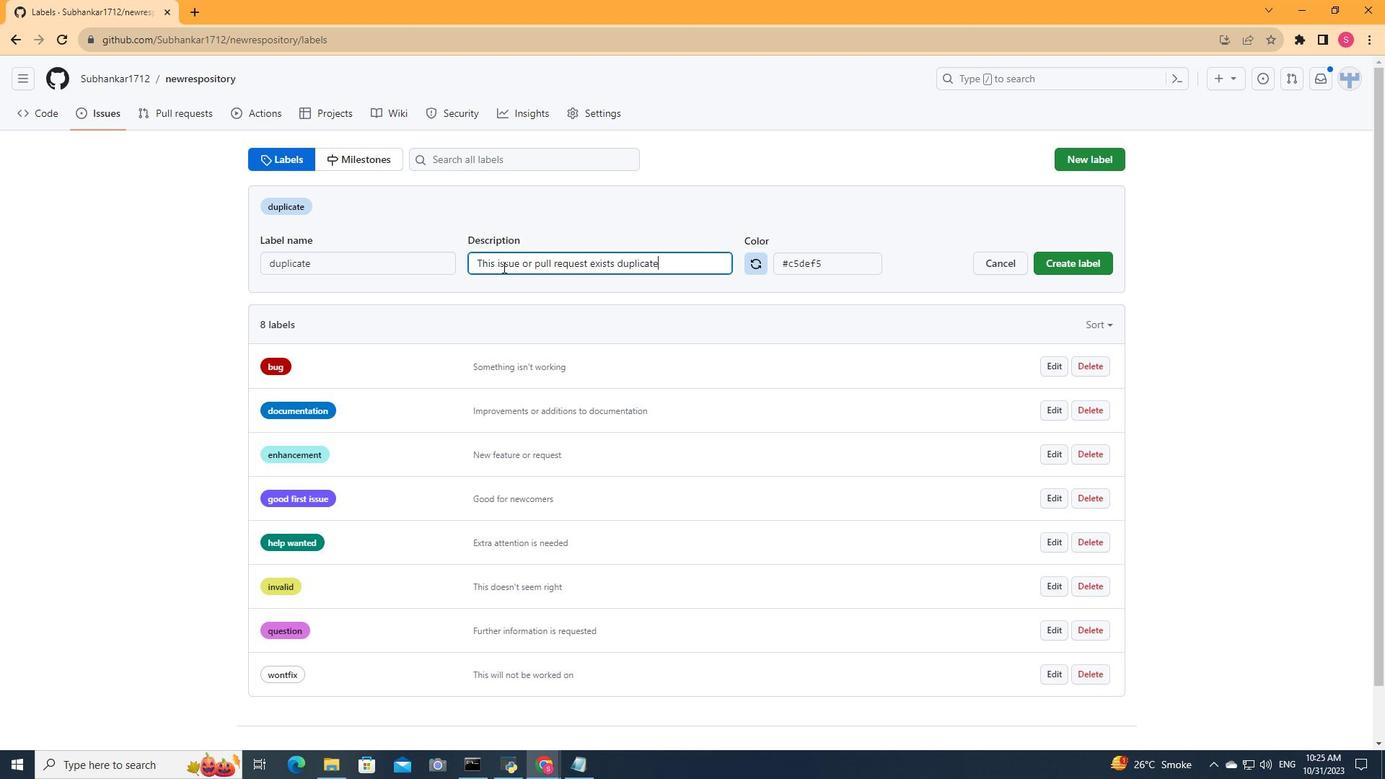 
Action: Mouse moved to (526, 268)
Screenshot: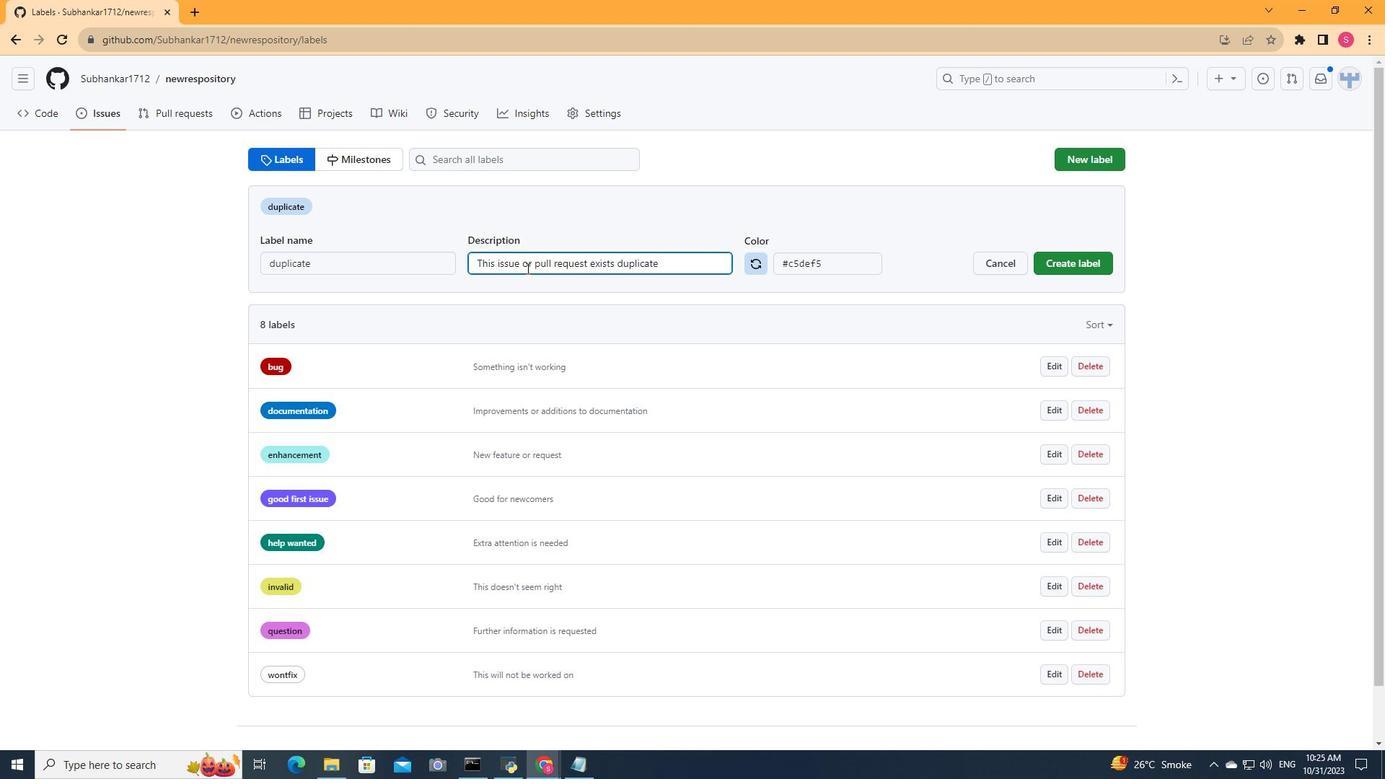 
Action: Key pressed <Key.backspace><Key.backspace><Key.backspace><Key.backspace><Key.backspace><Key.backspace><Key.backspace><Key.backspace><Key.backspace><Key.backspace>
Screenshot: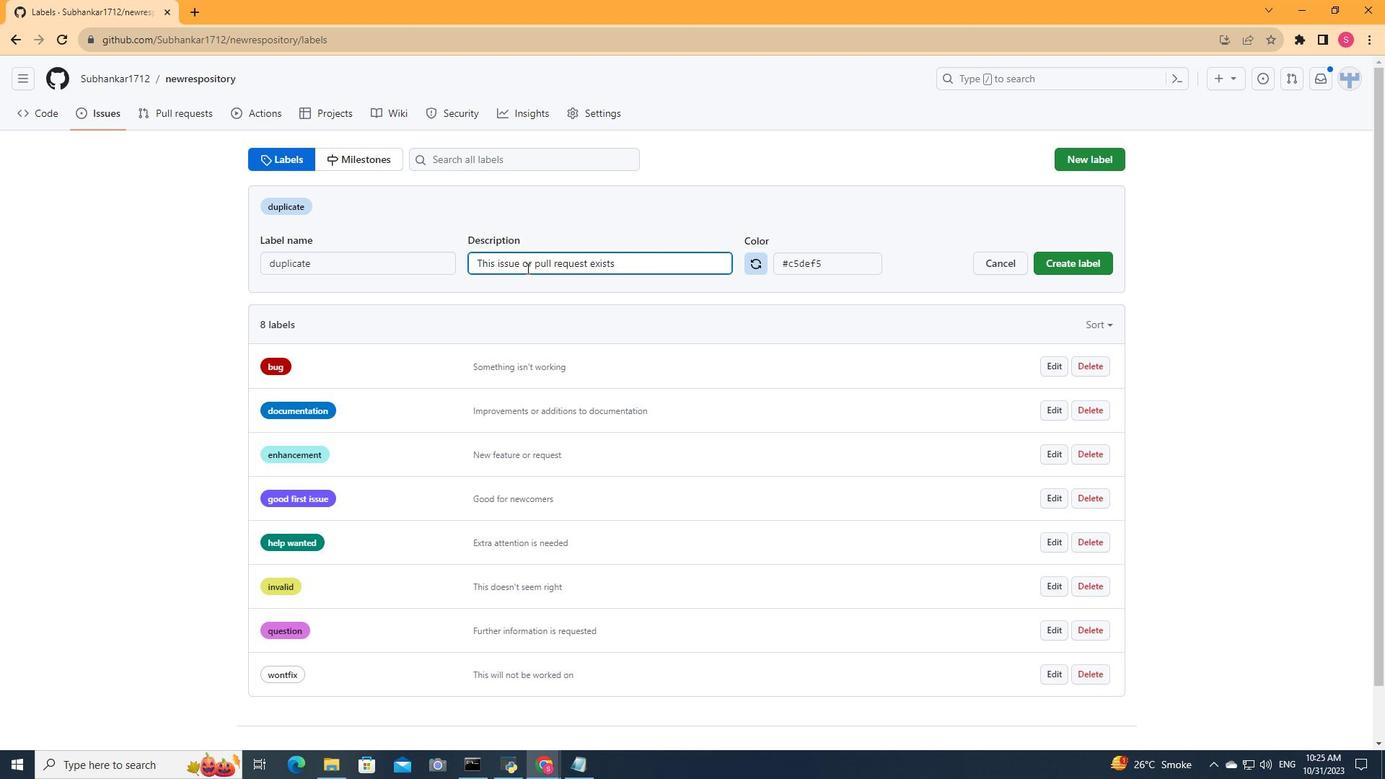 
Action: Mouse moved to (1101, 258)
Screenshot: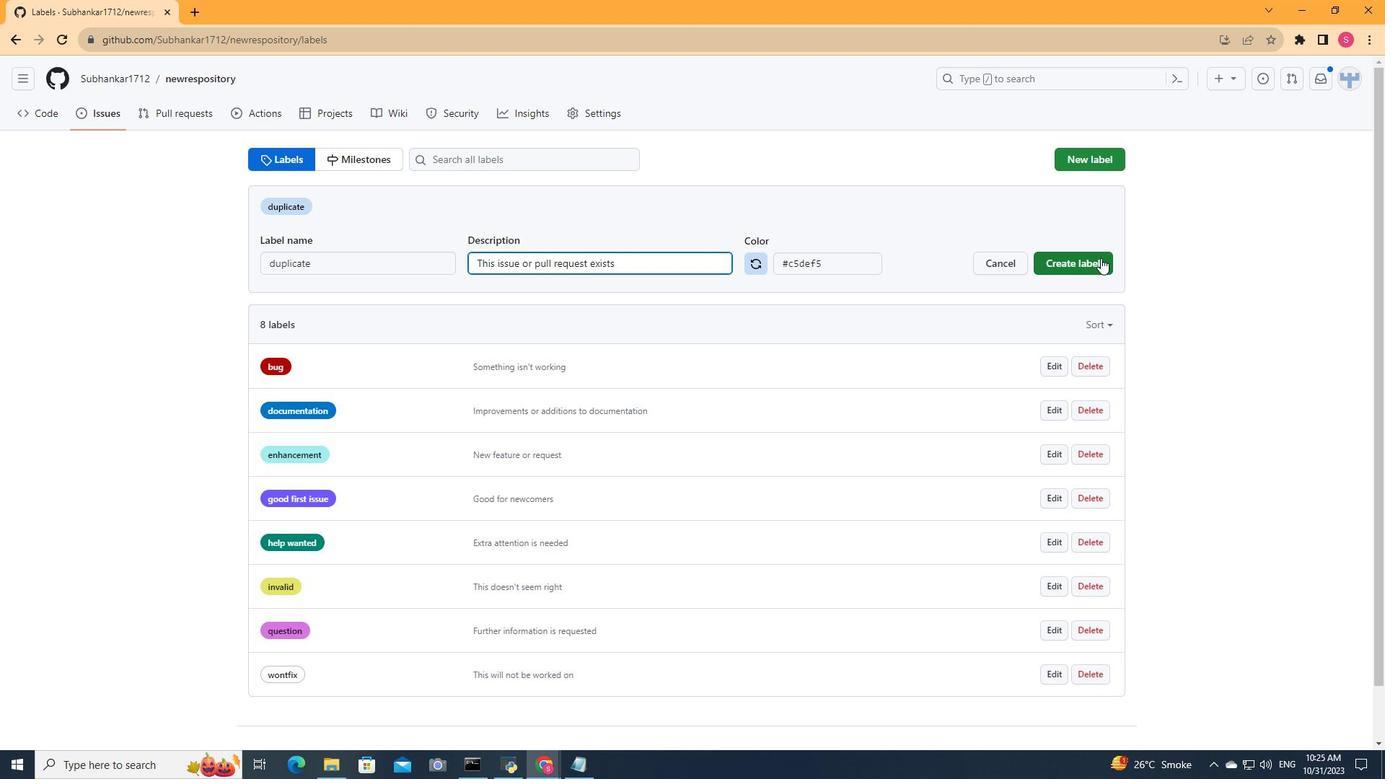 
Action: Mouse pressed left at (1101, 258)
Screenshot: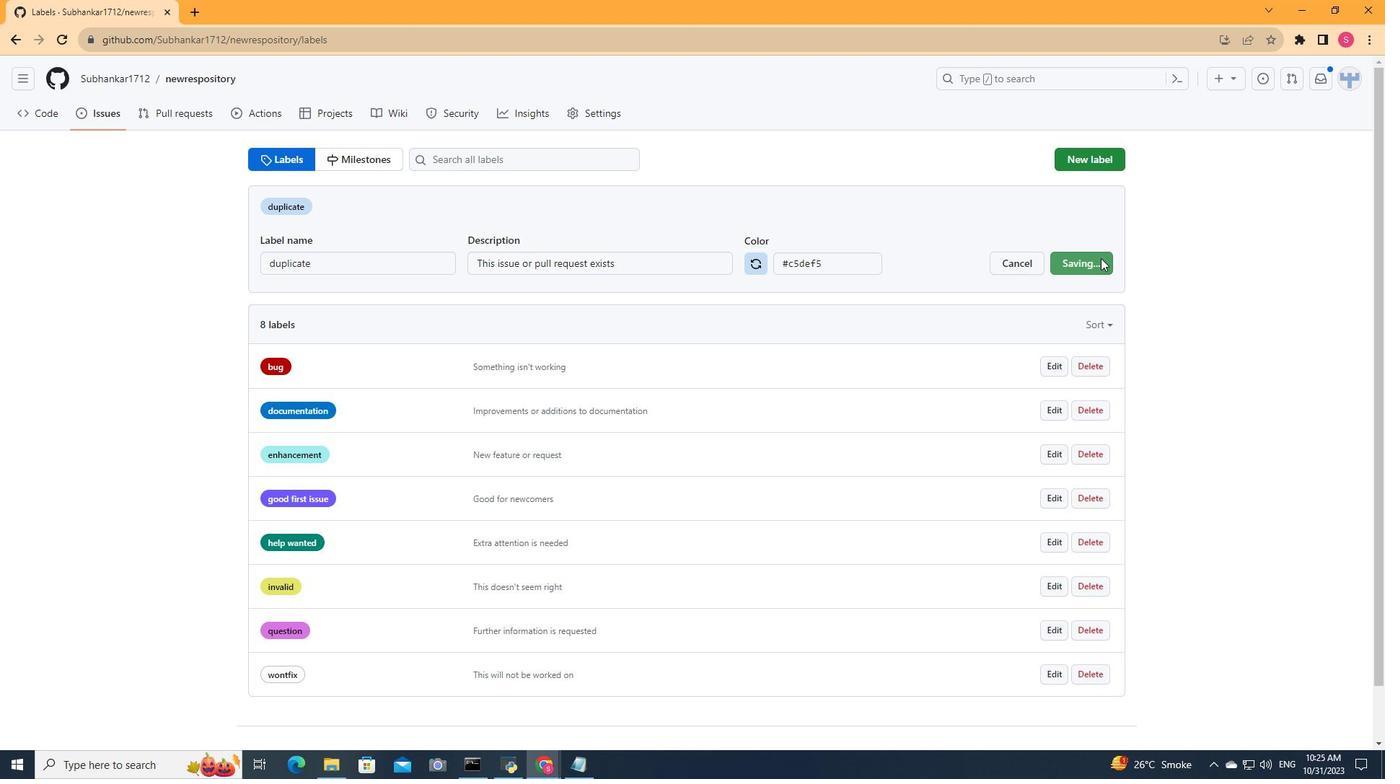 
Action: Mouse moved to (487, 332)
Screenshot: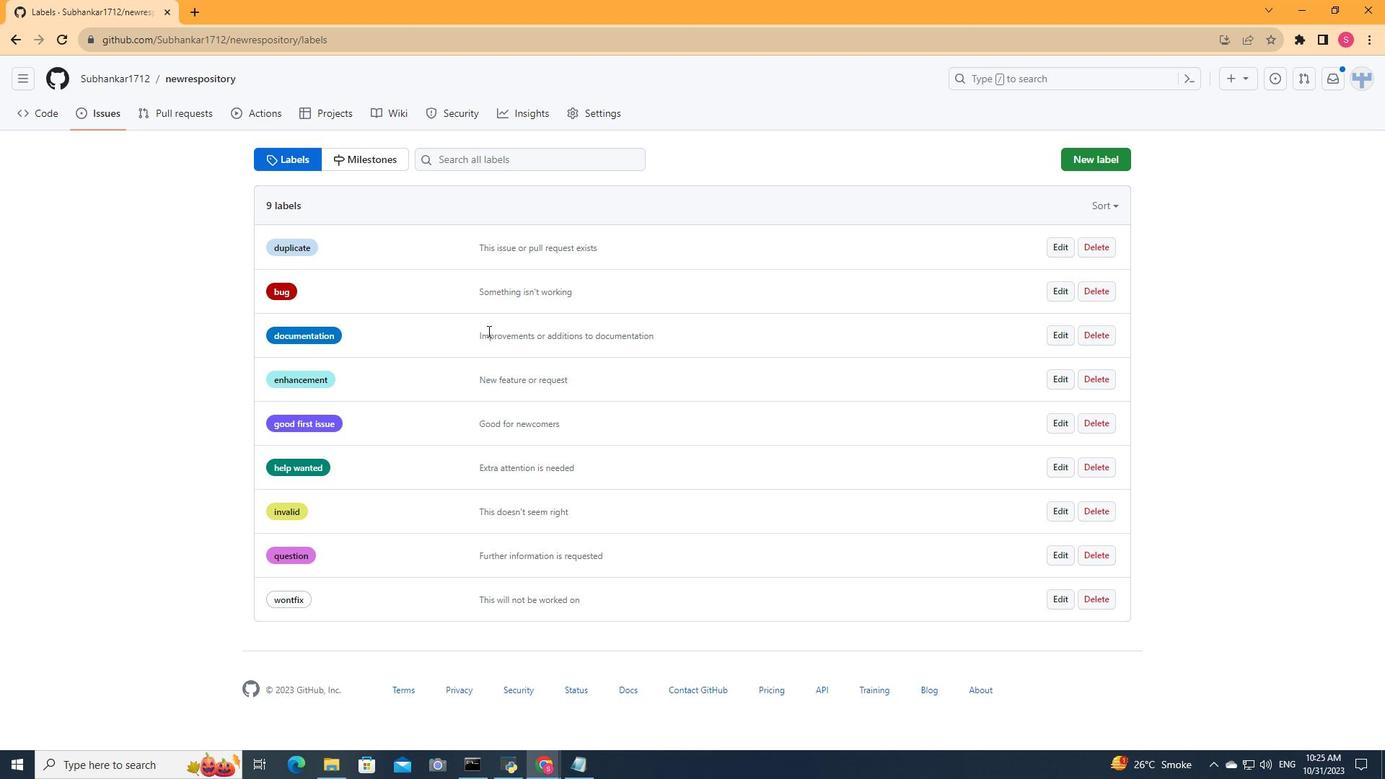 
Action: Mouse scrolled (487, 333) with delta (0, 0)
Screenshot: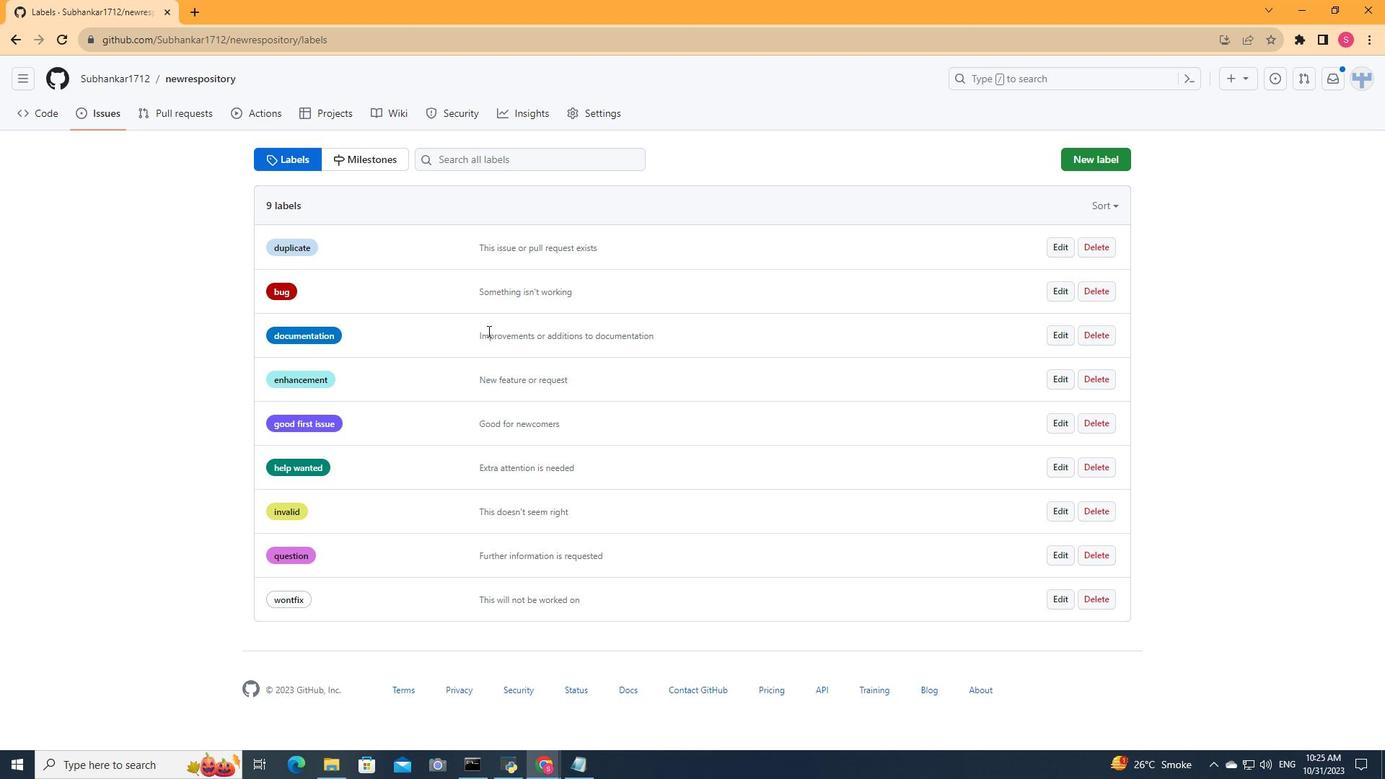 
Action: Mouse scrolled (487, 333) with delta (0, 0)
Screenshot: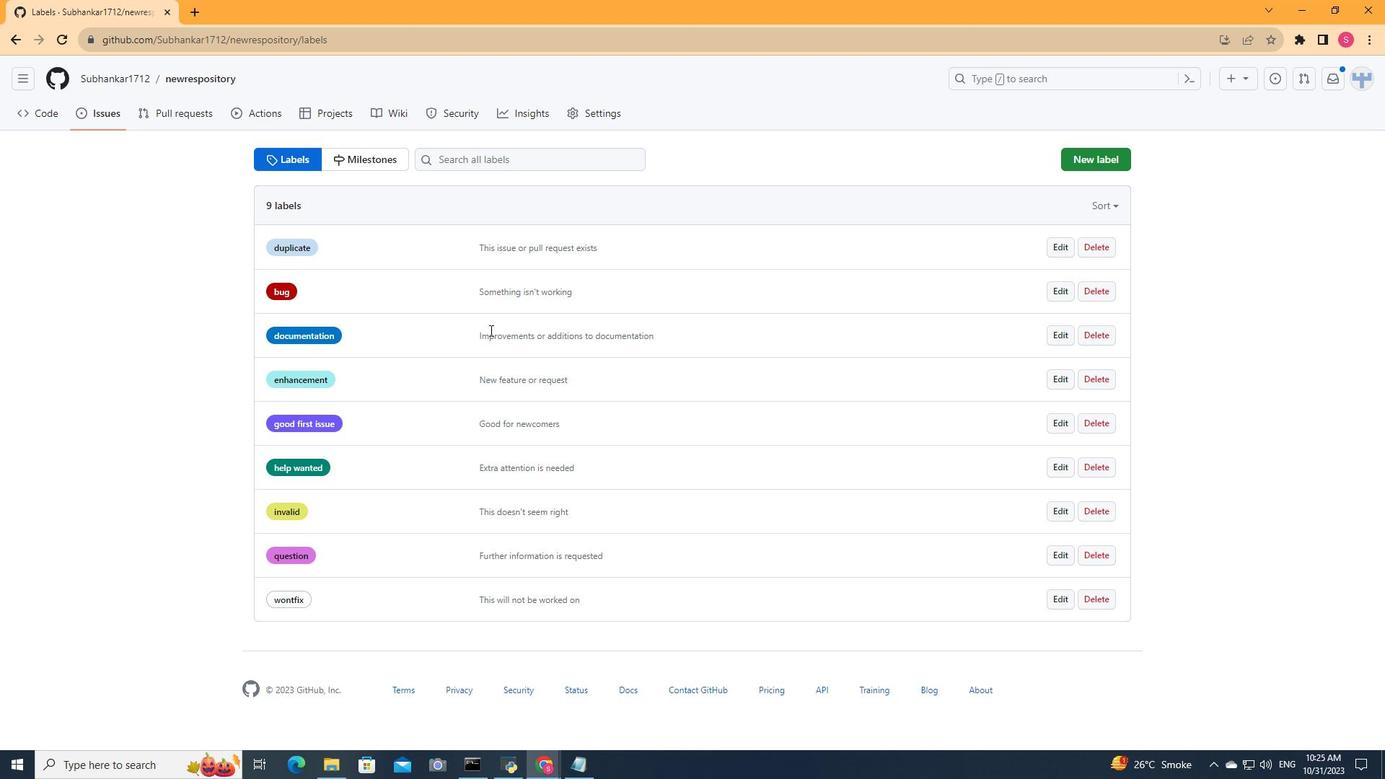
Action: Mouse scrolled (487, 333) with delta (0, 0)
Screenshot: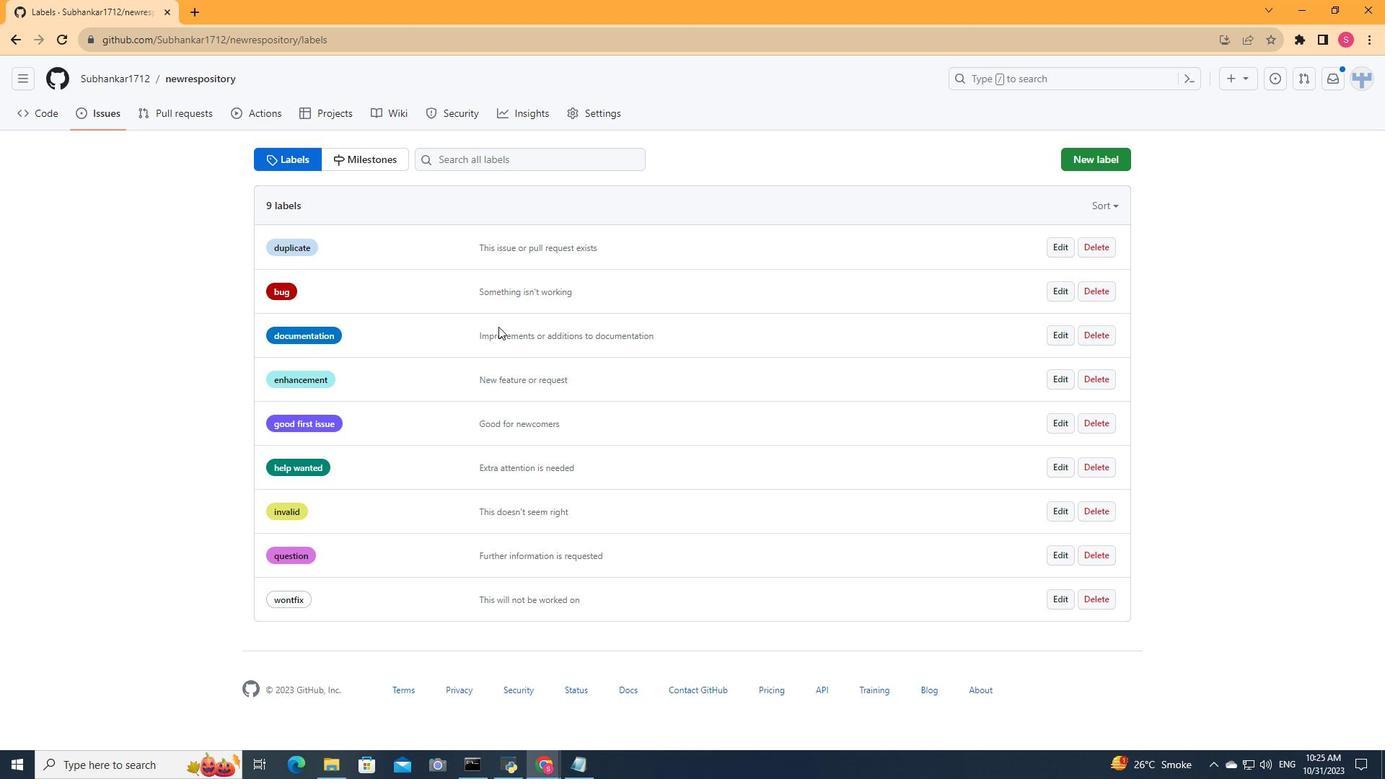 
Action: Mouse scrolled (487, 333) with delta (0, 0)
Screenshot: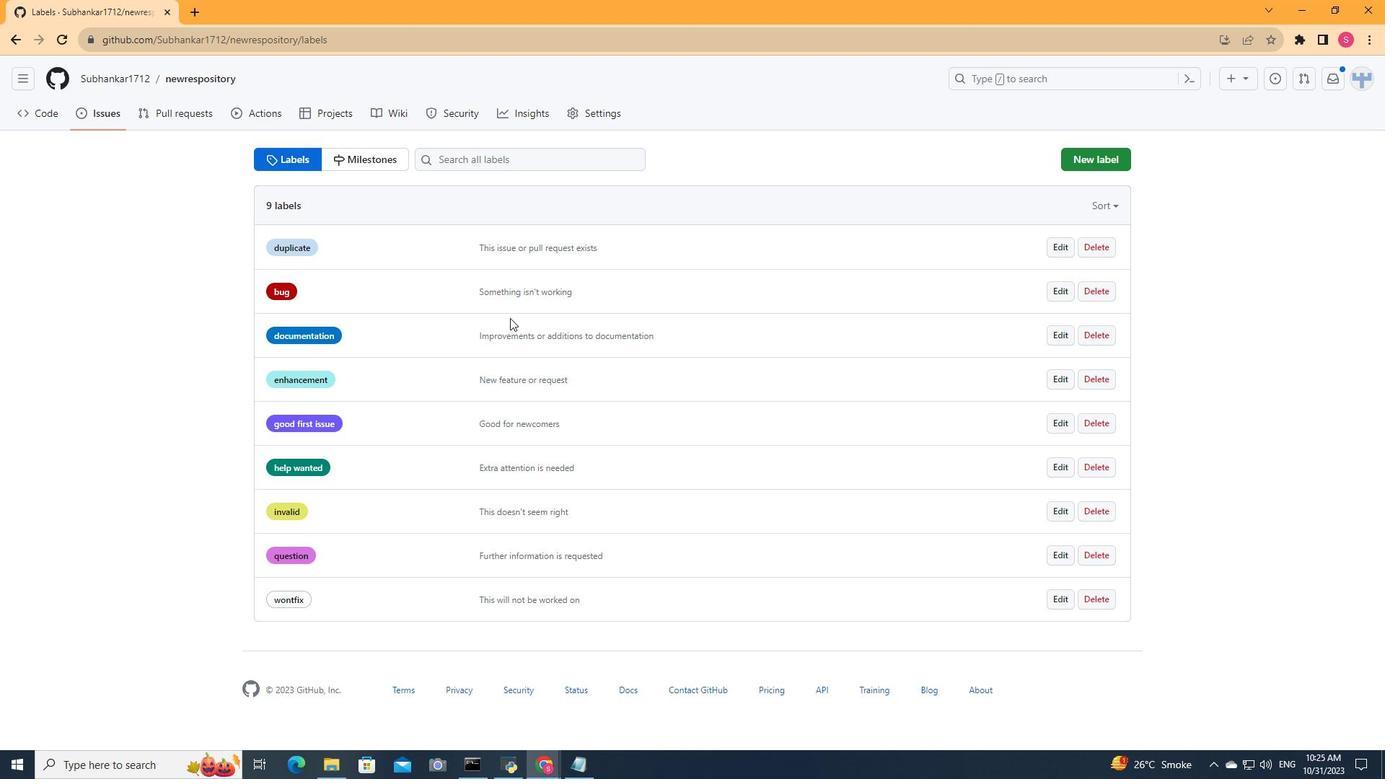
Action: Mouse moved to (487, 332)
Screenshot: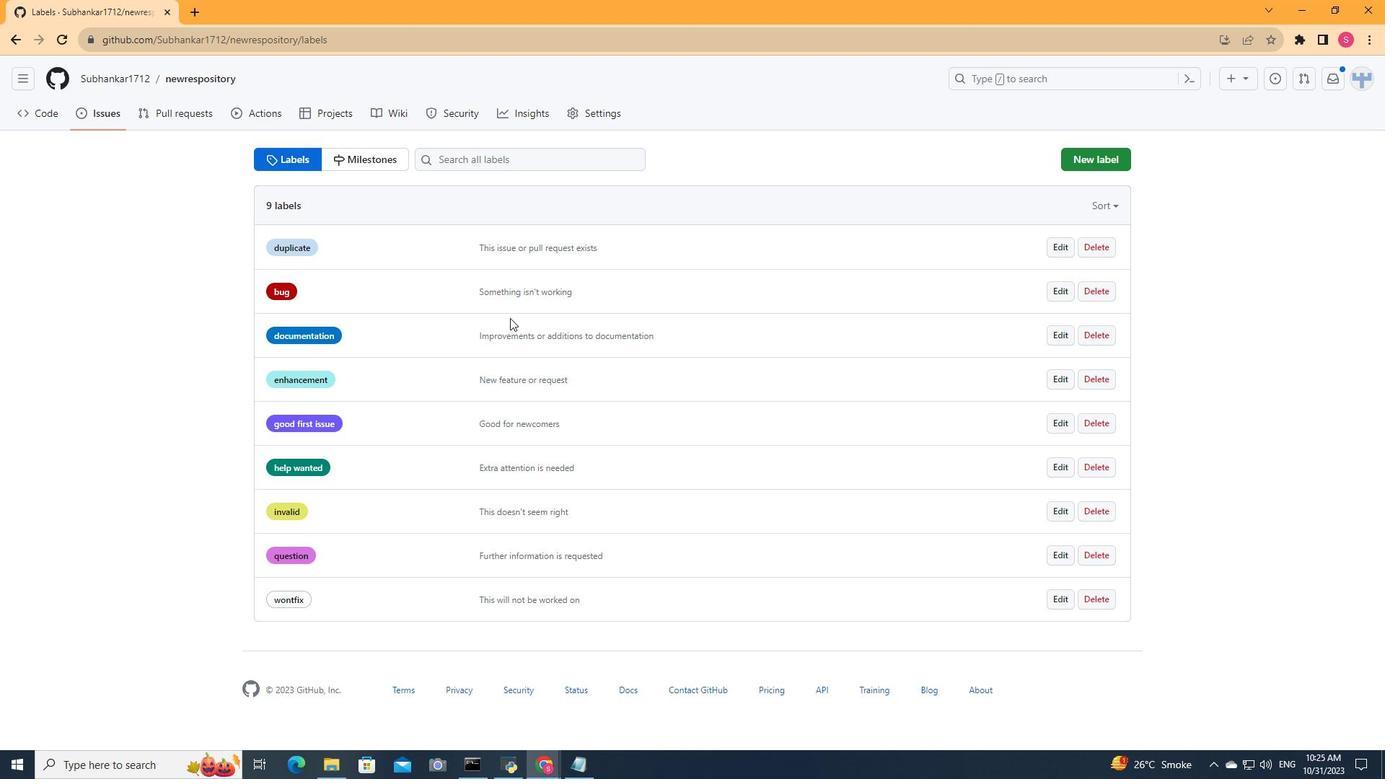 
Action: Mouse scrolled (487, 333) with delta (0, 0)
Screenshot: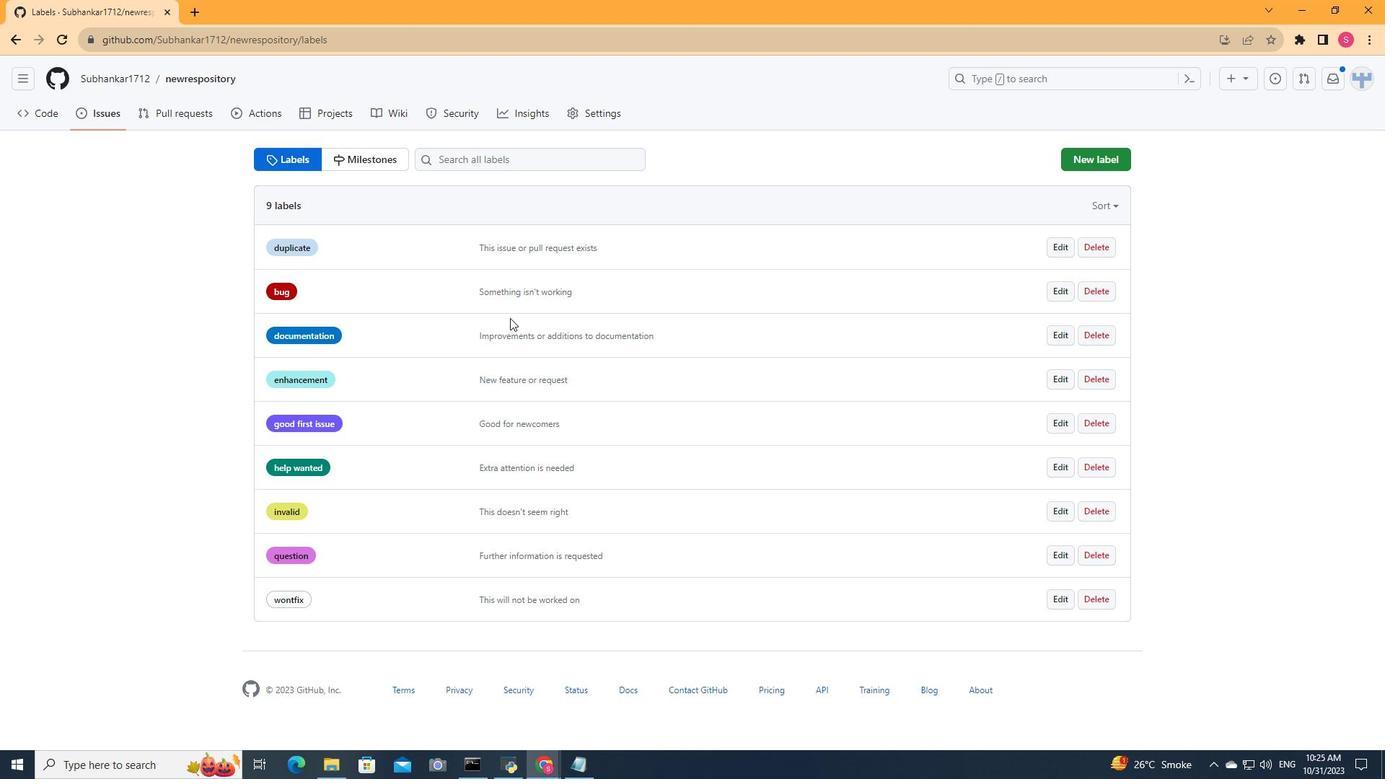 
Action: Mouse moved to (199, 113)
Screenshot: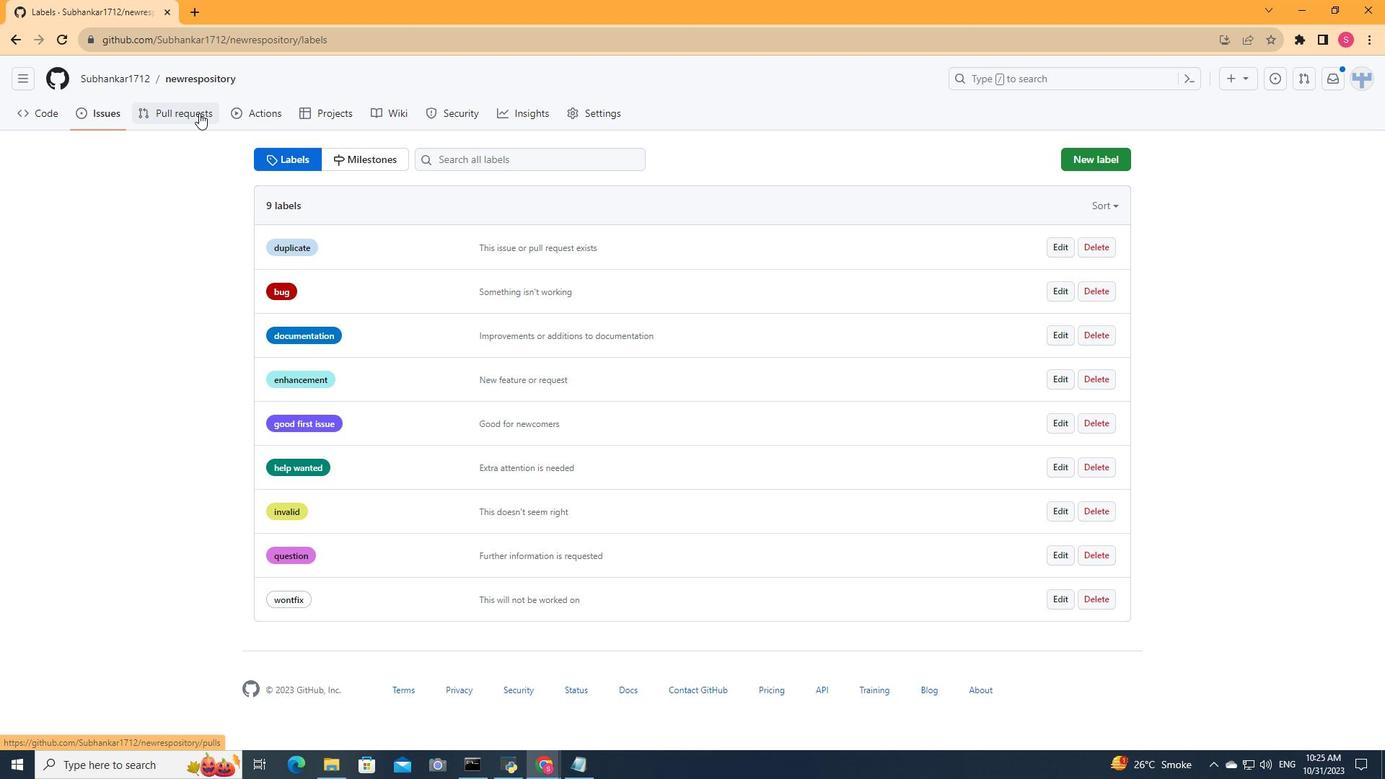 
Action: Mouse pressed left at (199, 113)
Screenshot: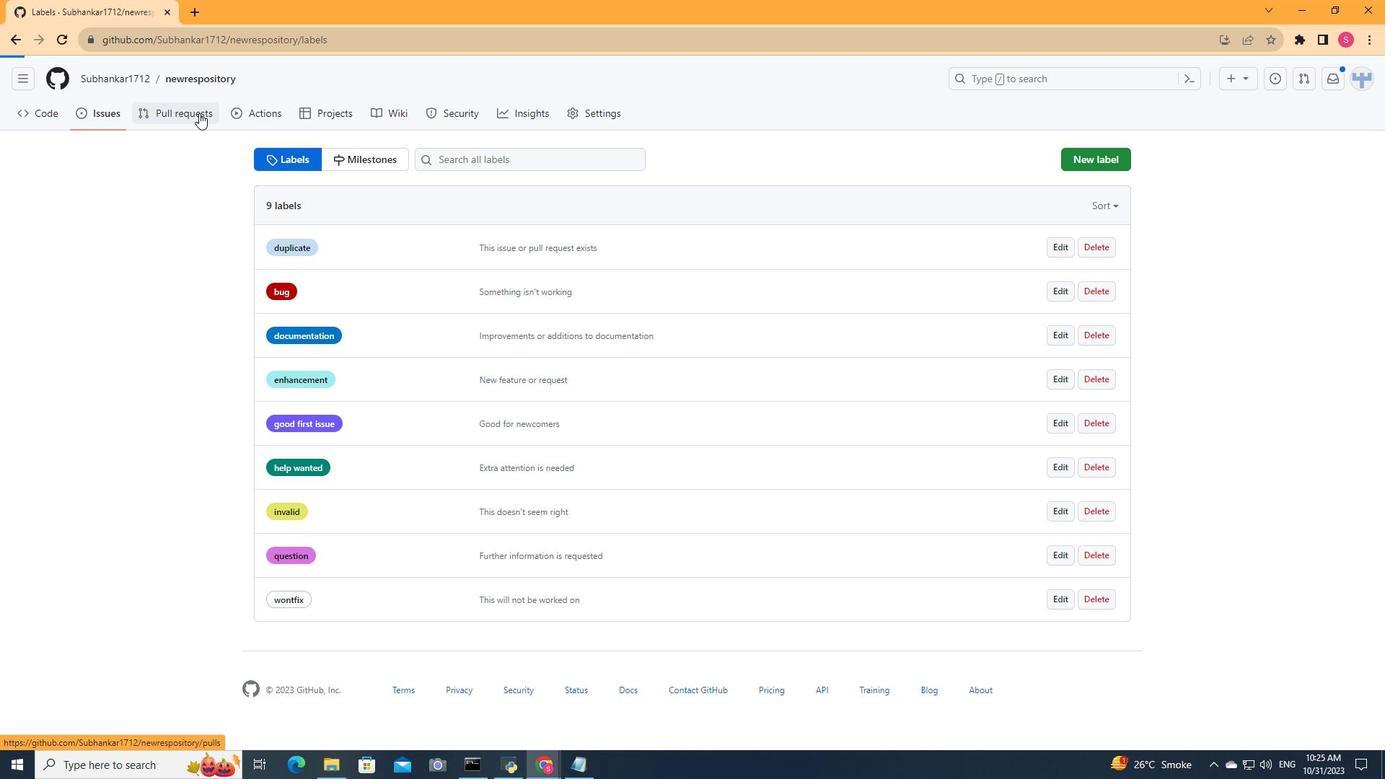 
Action: Mouse moved to (861, 163)
Screenshot: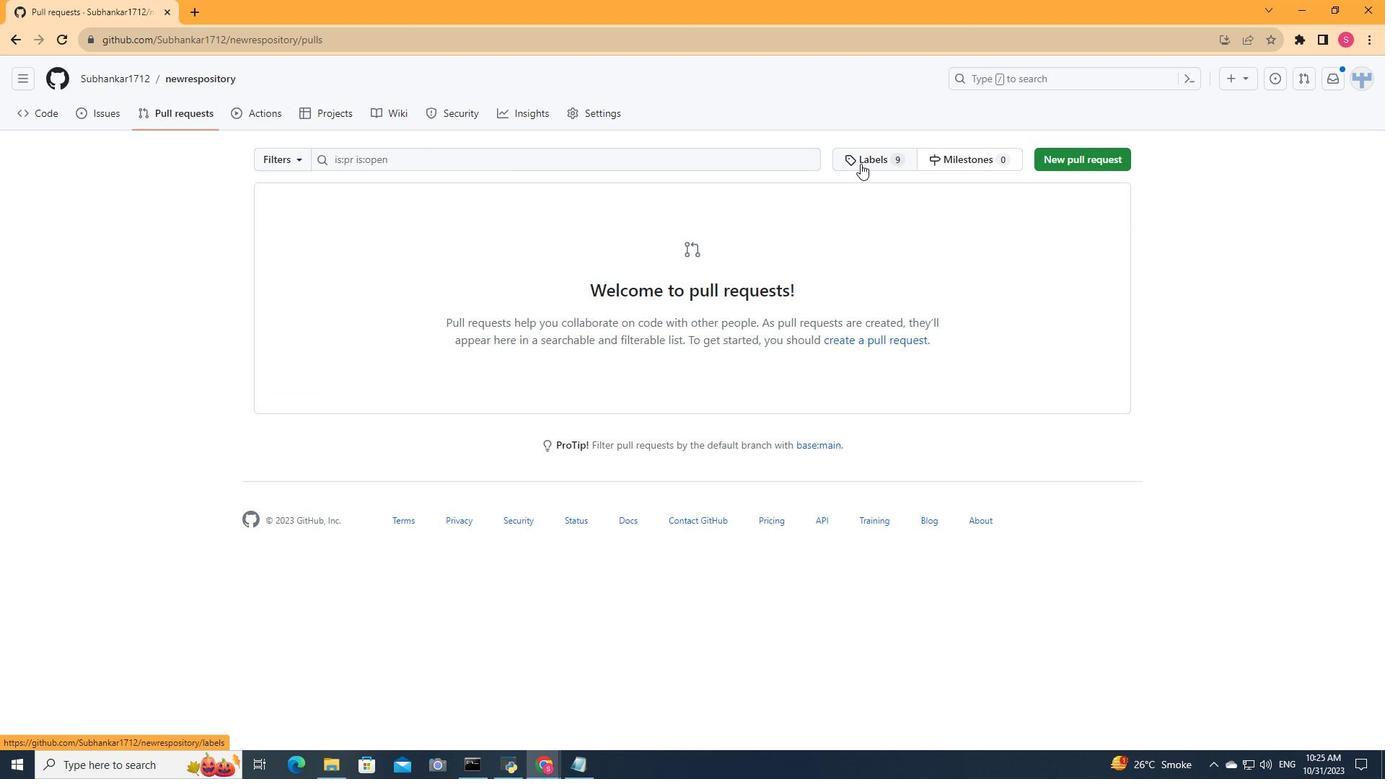 
Action: Mouse pressed left at (861, 163)
Screenshot: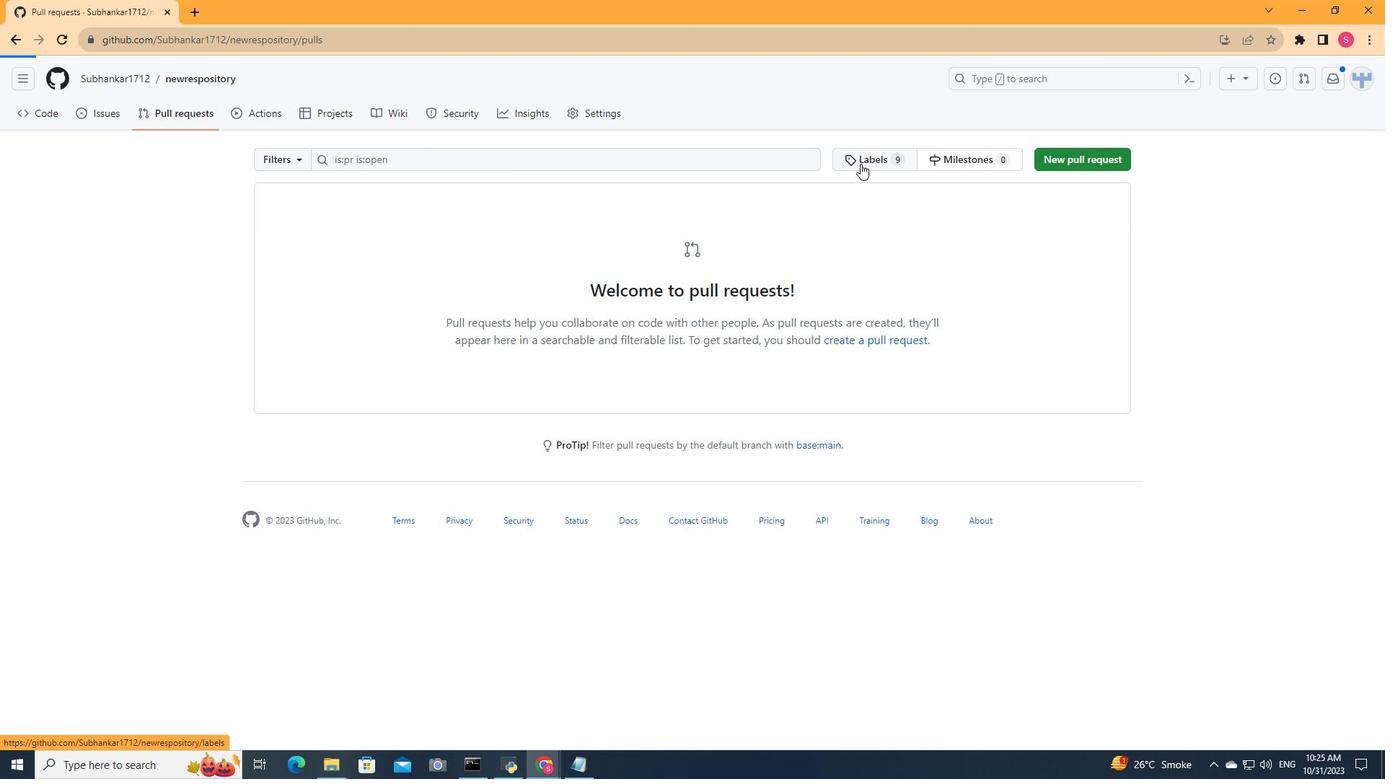 
Action: Mouse moved to (163, 110)
Screenshot: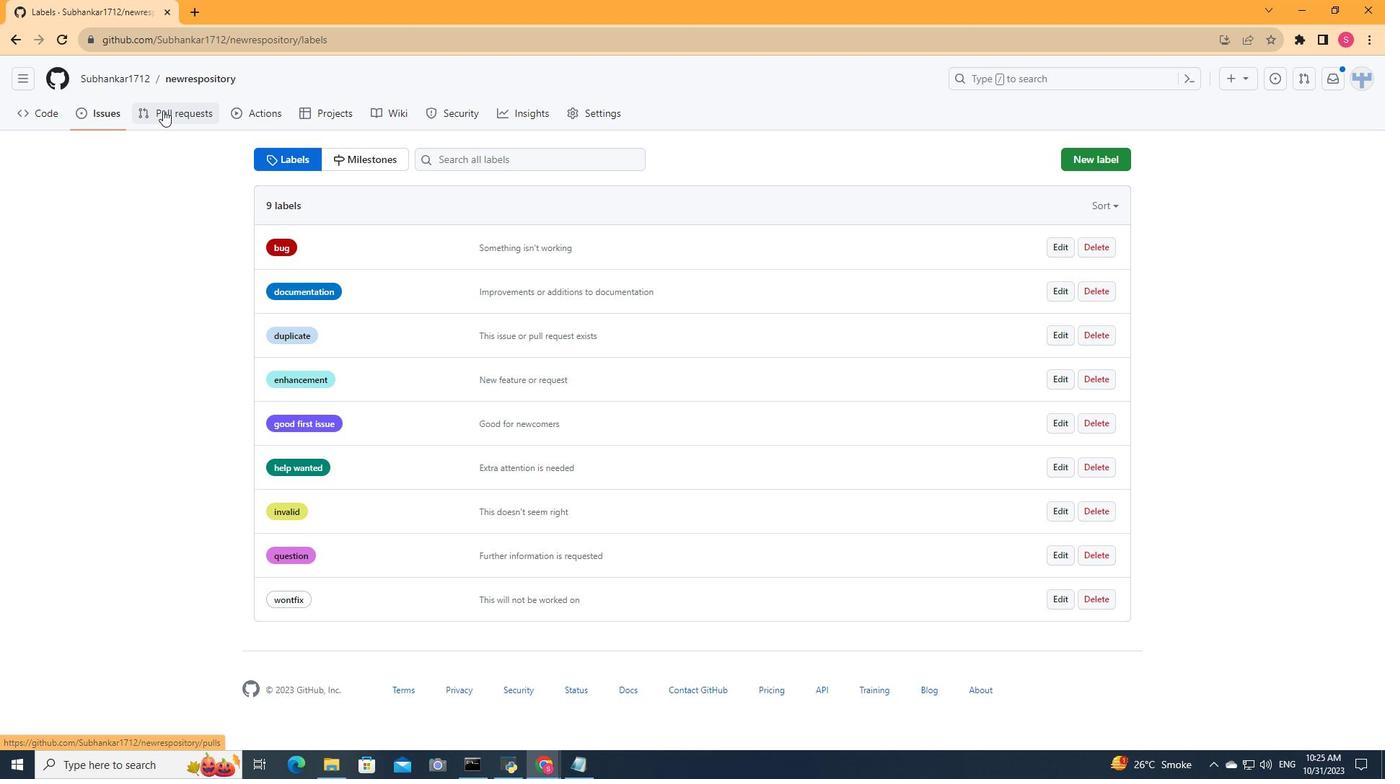 
Action: Mouse pressed left at (163, 110)
Screenshot: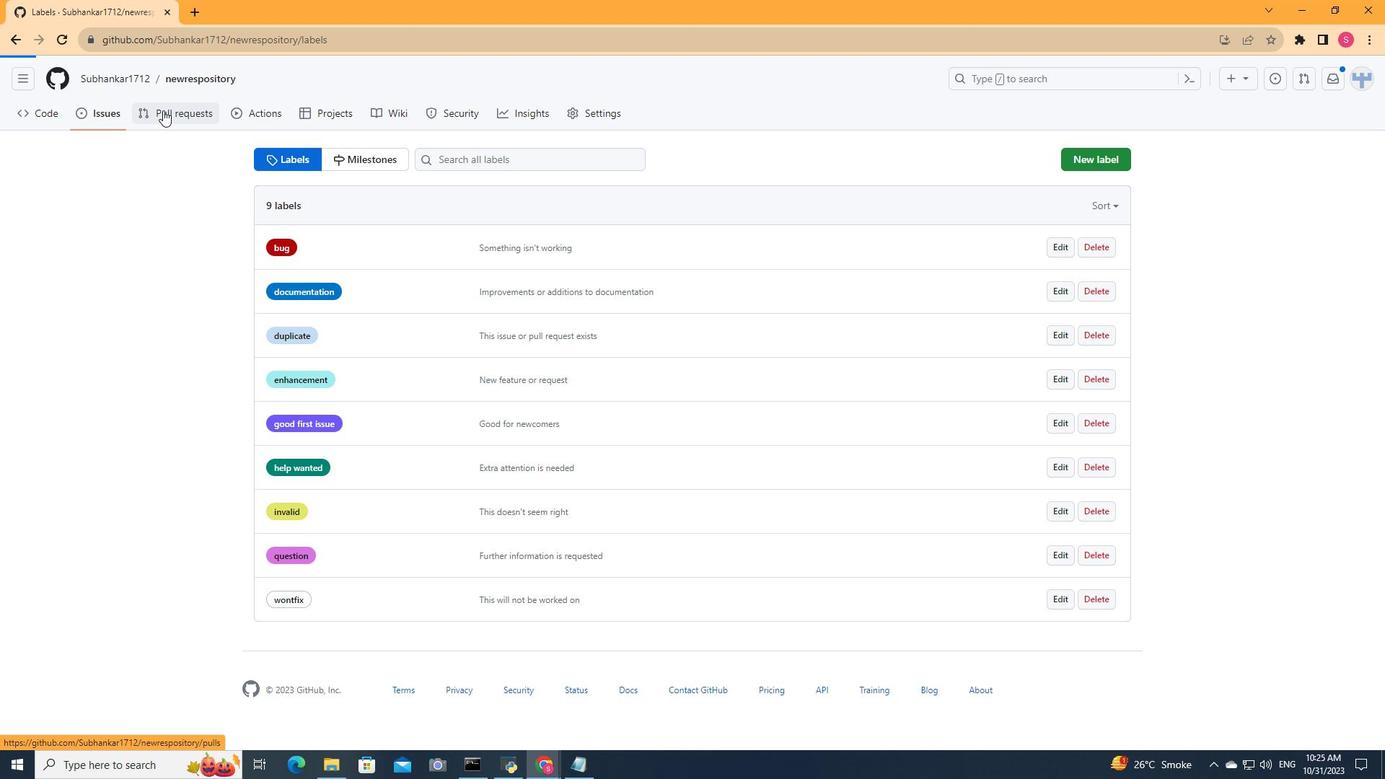 
Action: Mouse moved to (874, 160)
Screenshot: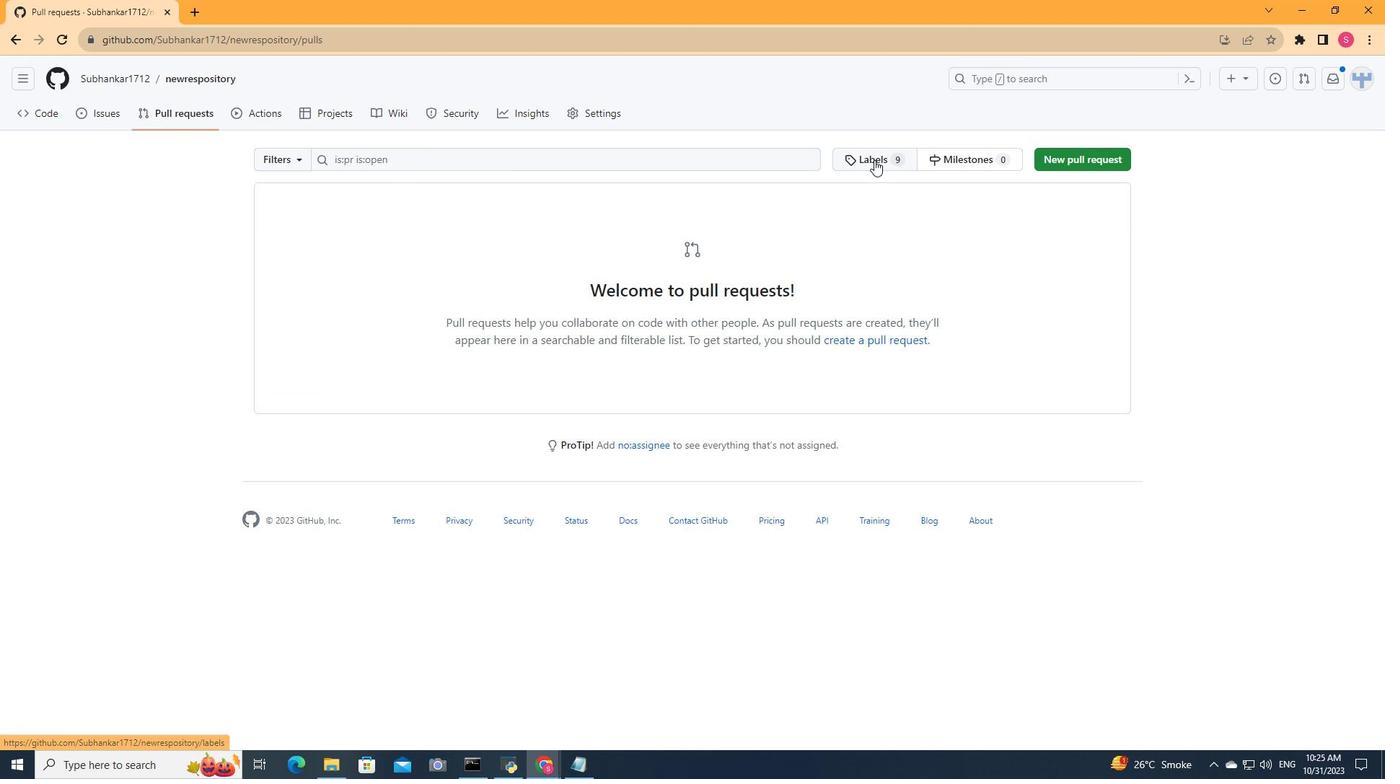
Action: Mouse pressed left at (874, 160)
Screenshot: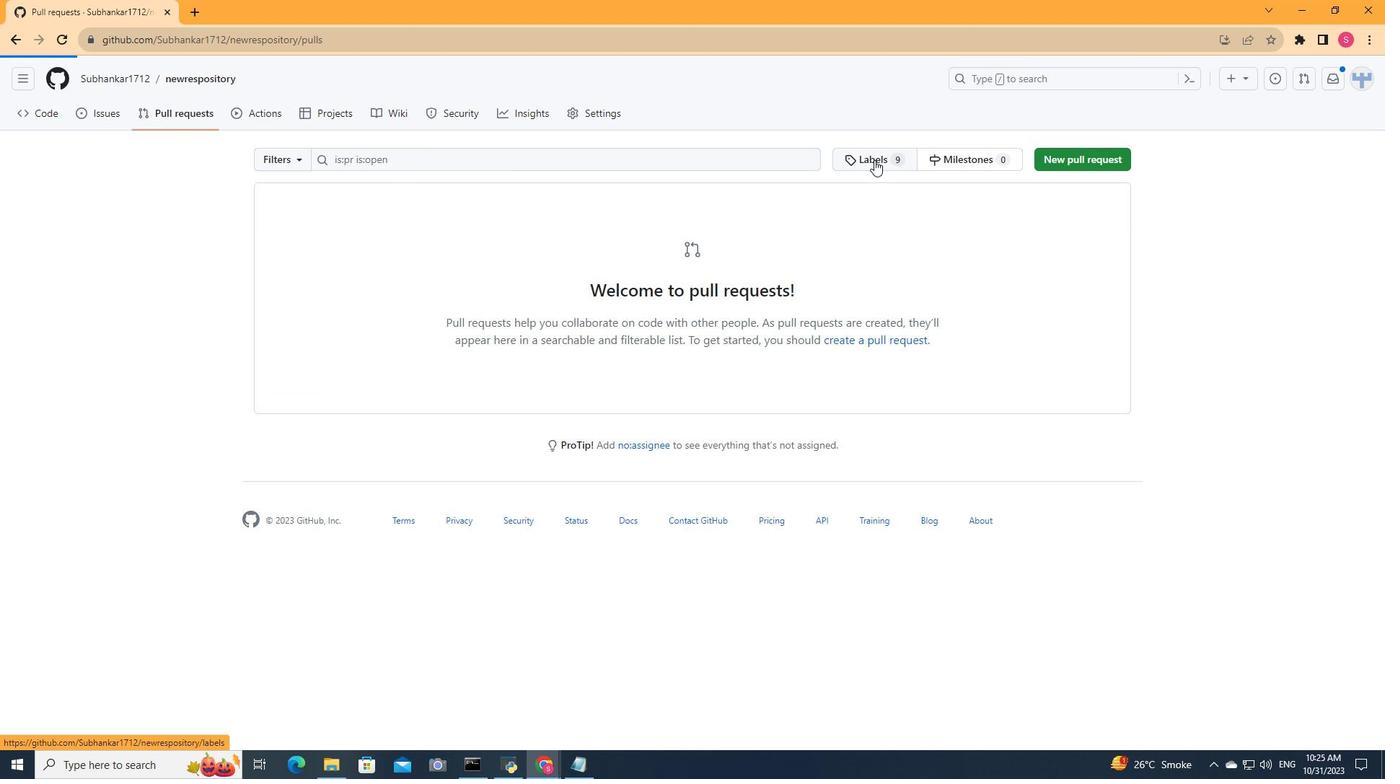 
Action: Mouse moved to (656, 521)
Screenshot: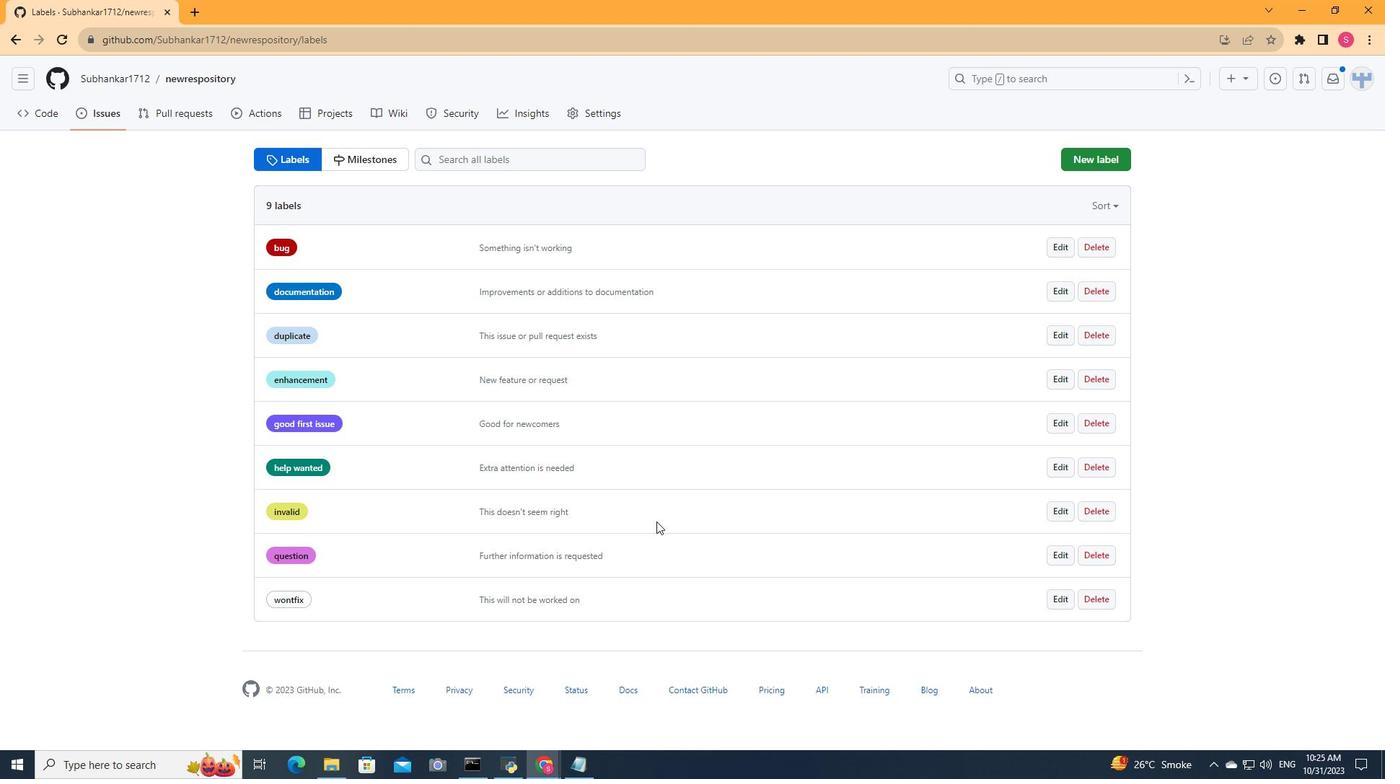 
